 Task: Open Card Card0000000021 in Board Board0000000006 in Workspace WS0000000002 in Trello. Add Member vinny.office2@gmail.com to Card Card0000000021 in Board Board0000000006 in Workspace WS0000000002 in Trello. Add Purple Label titled Label0000000021 to Card Card0000000021 in Board Board0000000006 in Workspace WS0000000002 in Trello. Add Checklist CL0000000021 to Card Card0000000021 in Board Board0000000006 in Workspace WS0000000002 in Trello. Add Dates with Start Date as Aug 01 2023 and Due Date as Aug 31 2023 to Card Card0000000021 in Board Board0000000006 in Workspace WS0000000002 in Trello
Action: Mouse moved to (395, 294)
Screenshot: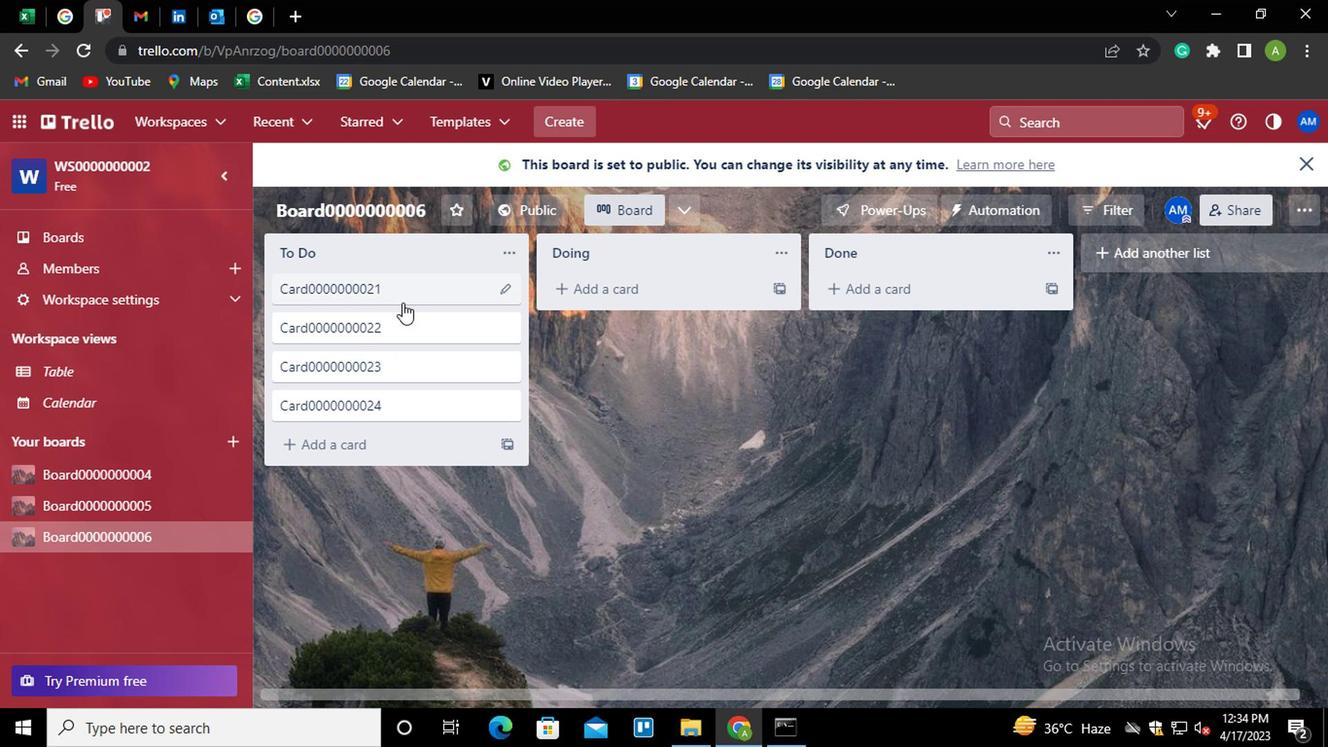 
Action: Mouse pressed left at (395, 294)
Screenshot: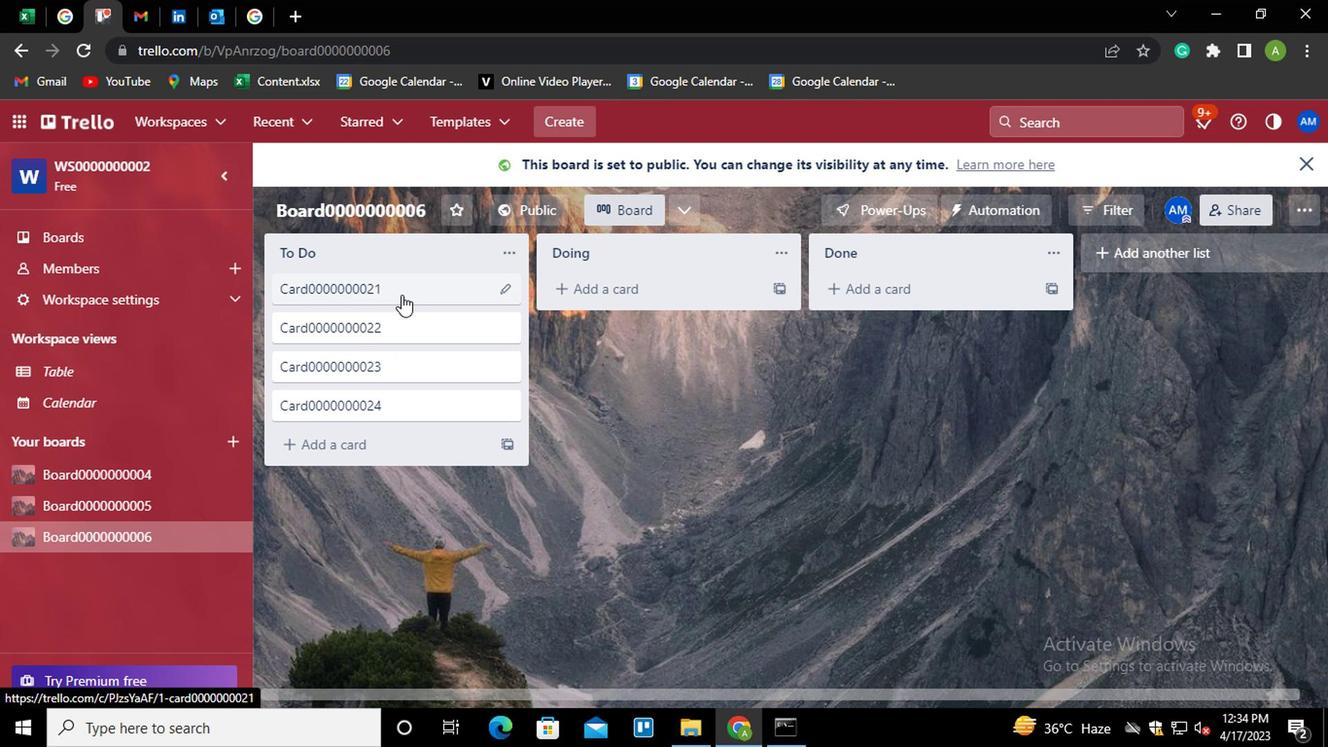 
Action: Mouse moved to (870, 276)
Screenshot: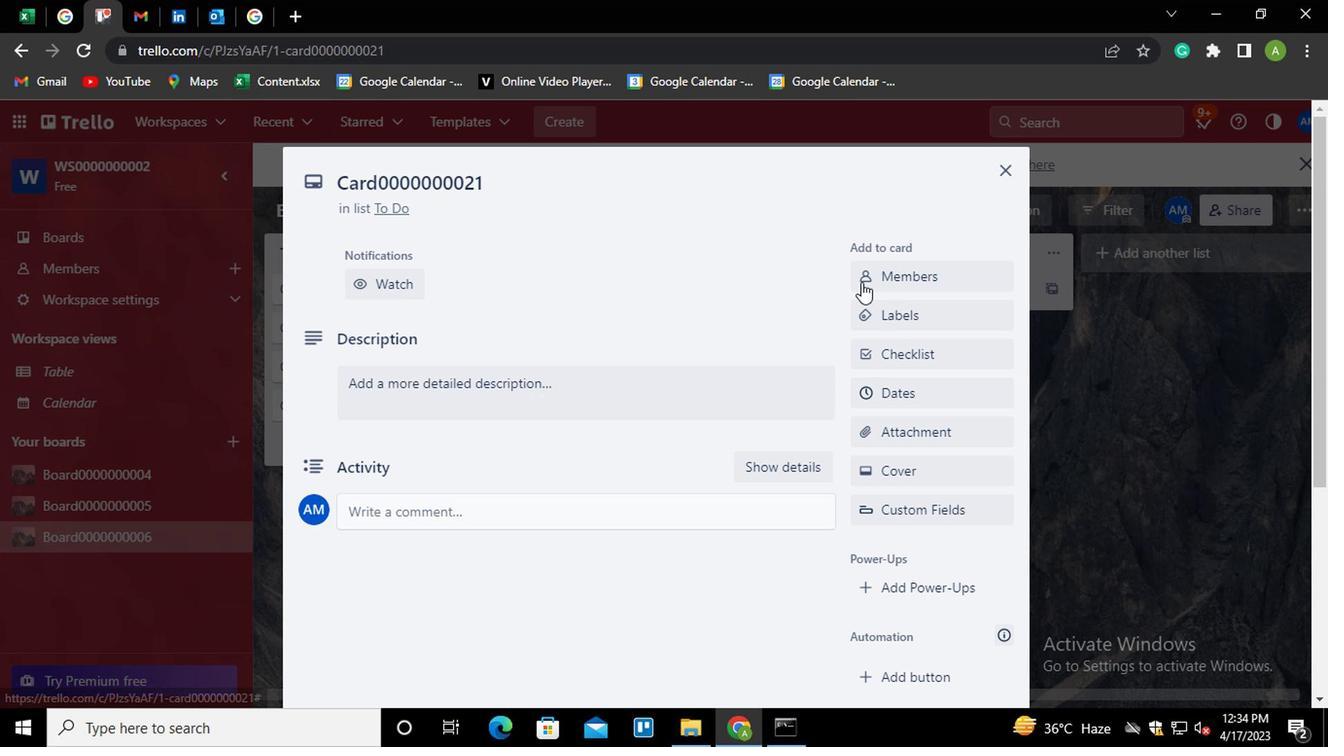 
Action: Mouse pressed left at (870, 276)
Screenshot: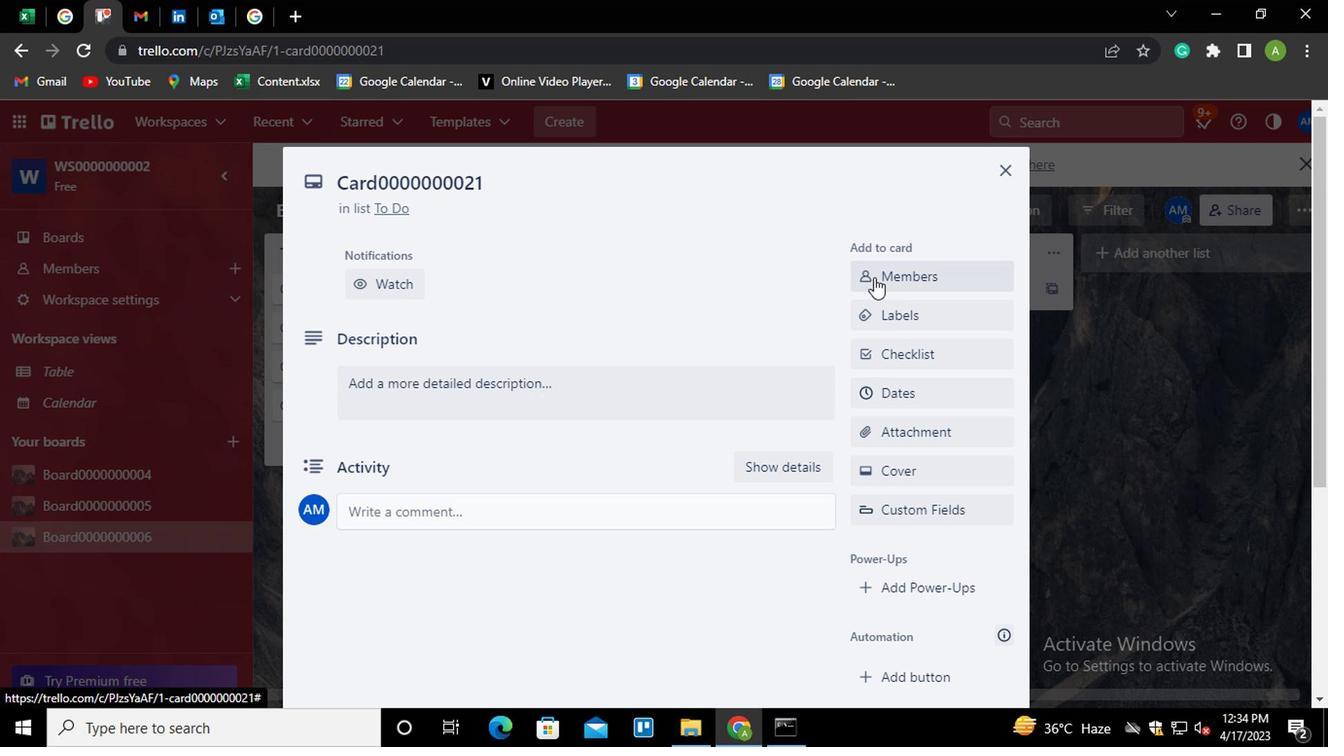 
Action: Mouse moved to (861, 290)
Screenshot: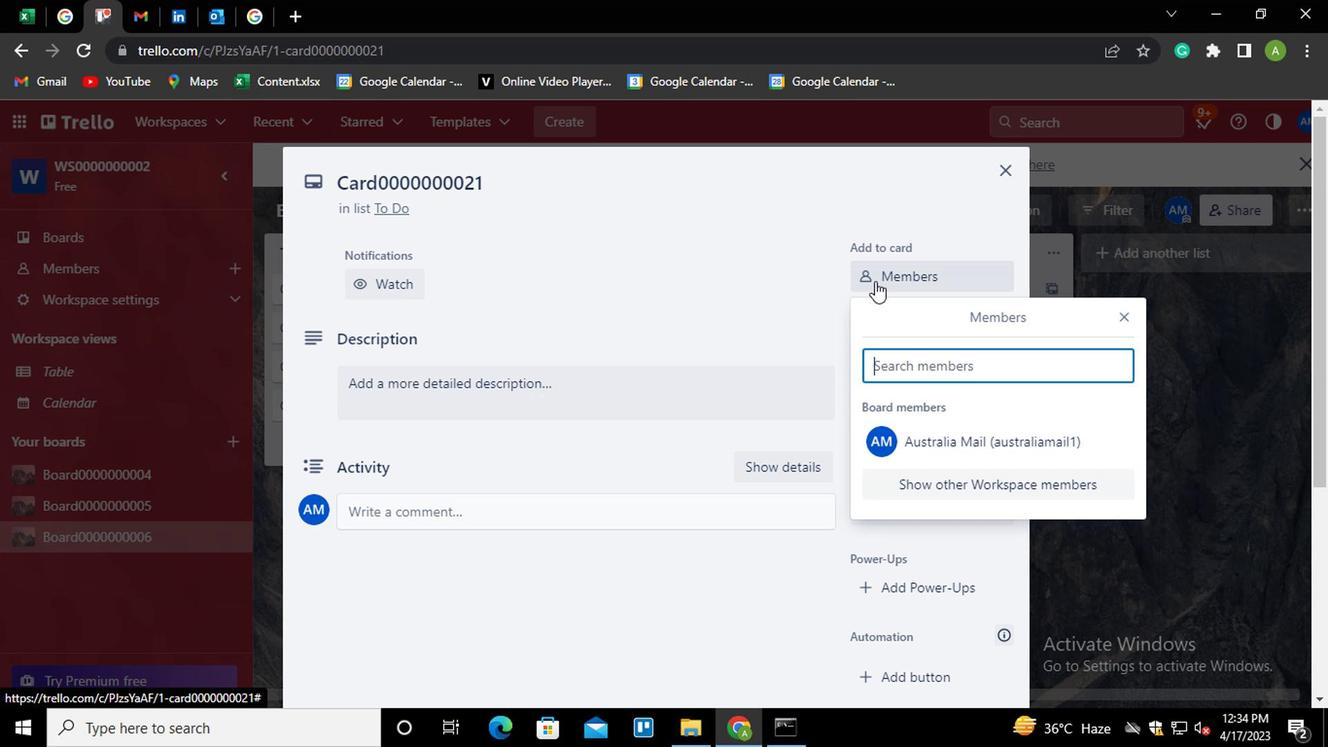 
Action: Key pressed vinny.office2<Key.shift>@GMAIL.COM
Screenshot: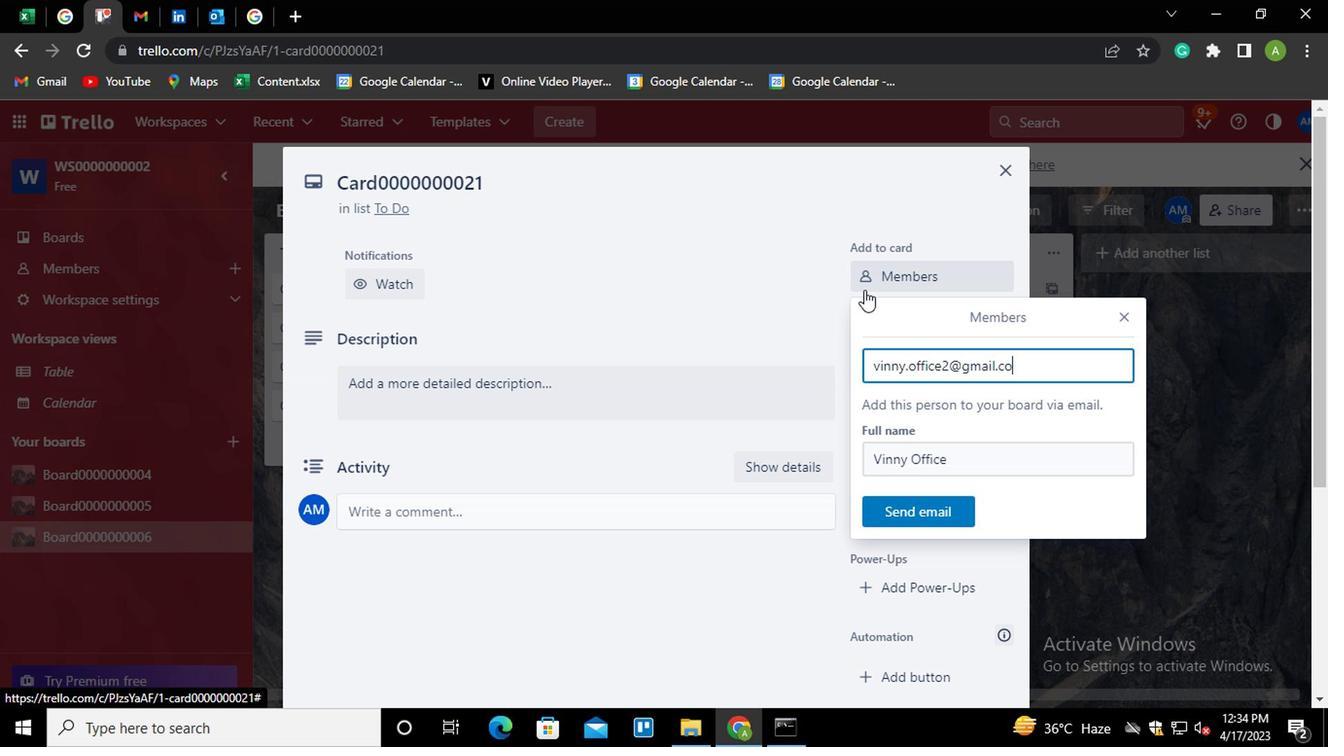 
Action: Mouse moved to (921, 508)
Screenshot: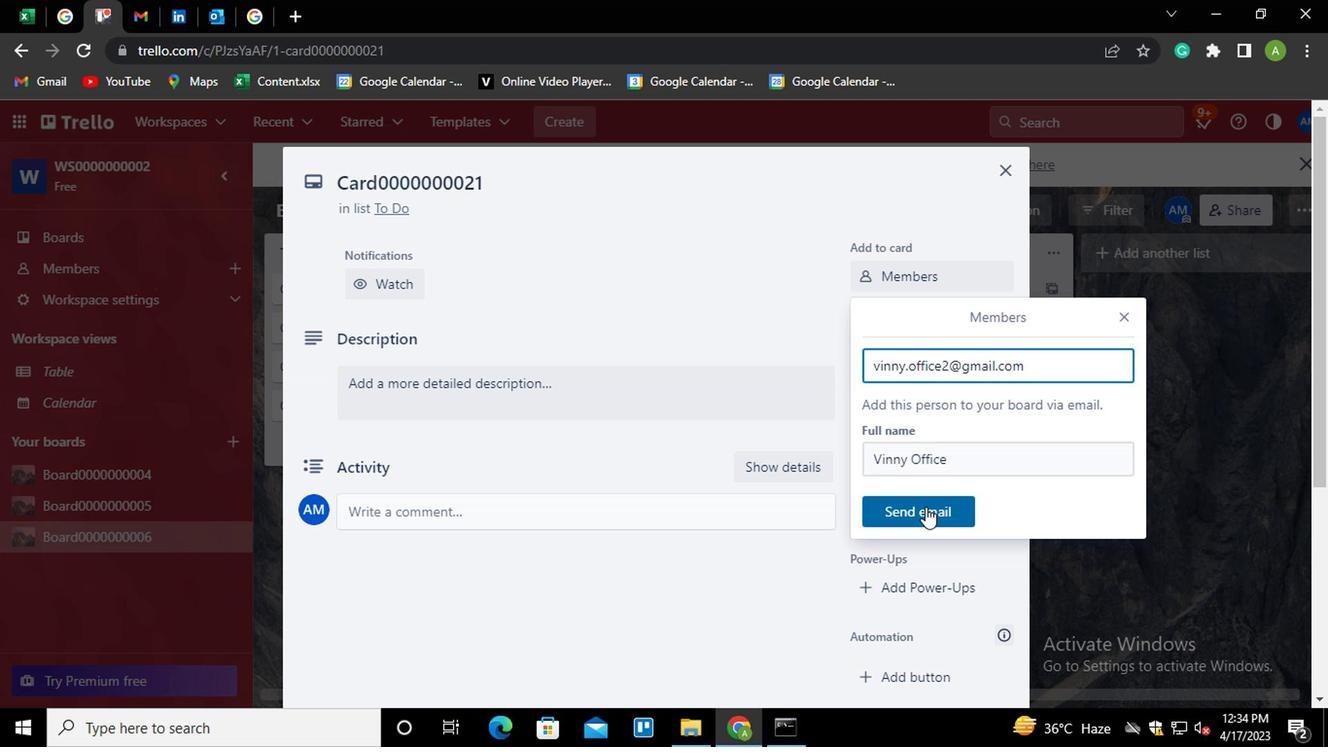 
Action: Mouse pressed left at (921, 508)
Screenshot: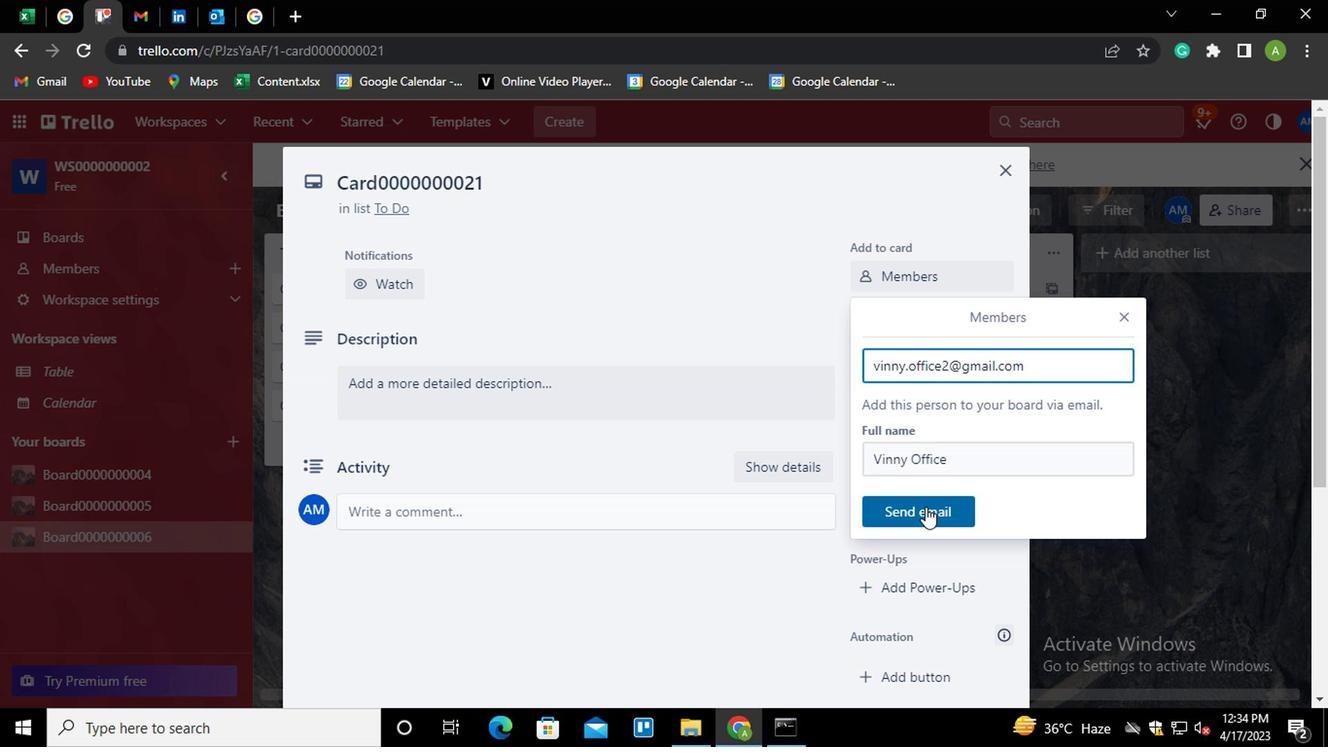 
Action: Mouse moved to (883, 325)
Screenshot: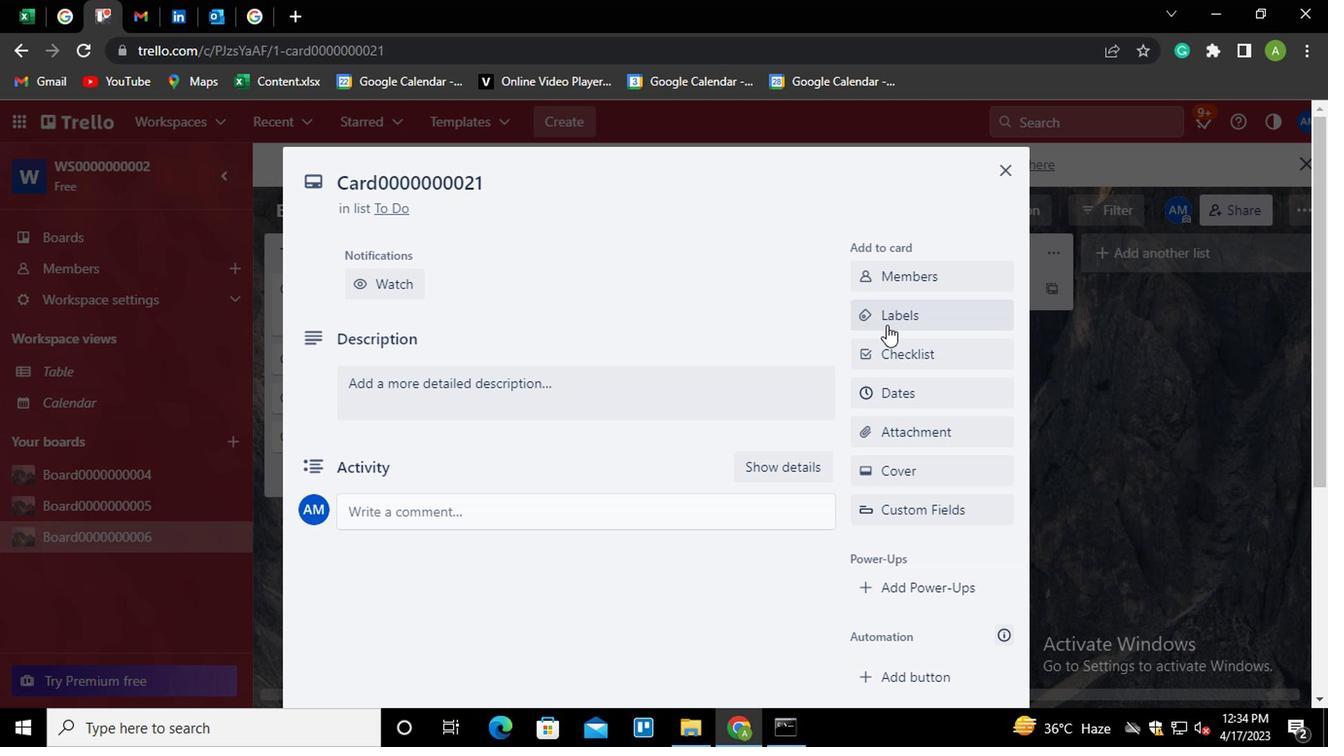 
Action: Mouse pressed left at (883, 325)
Screenshot: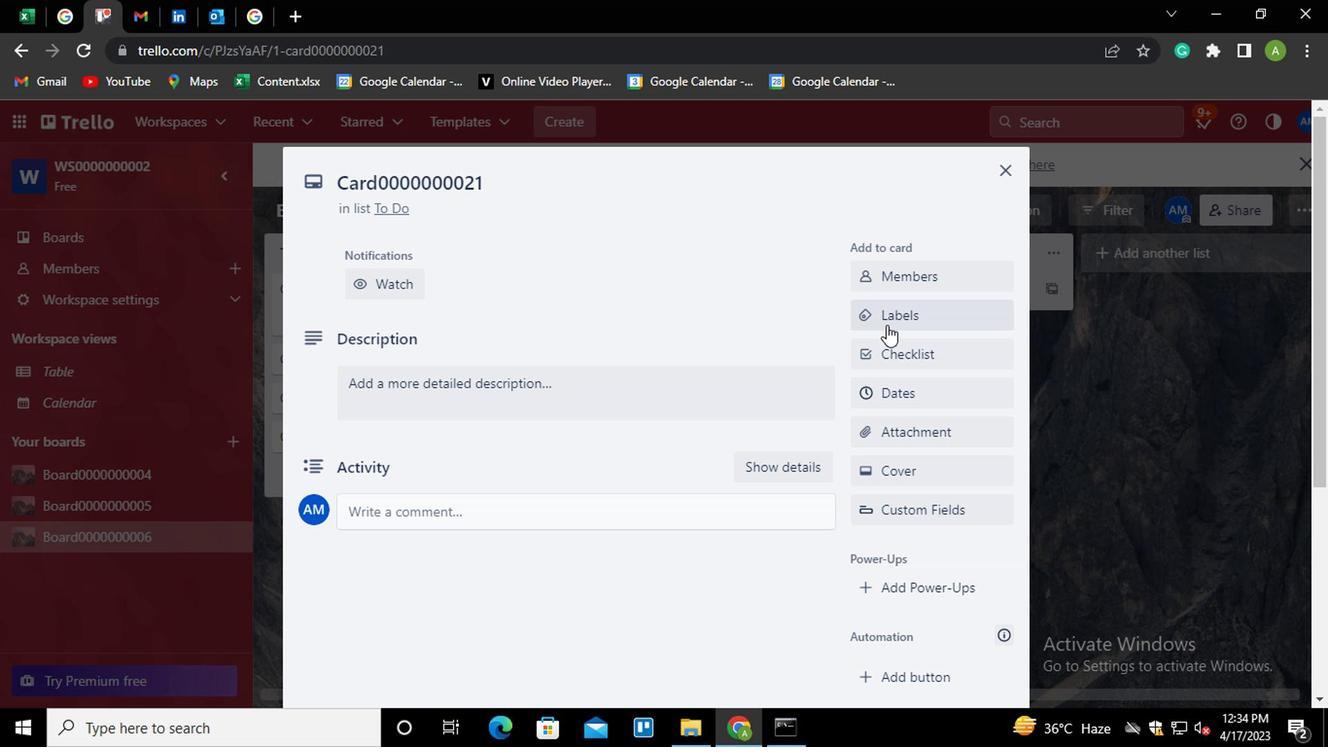 
Action: Mouse moved to (874, 424)
Screenshot: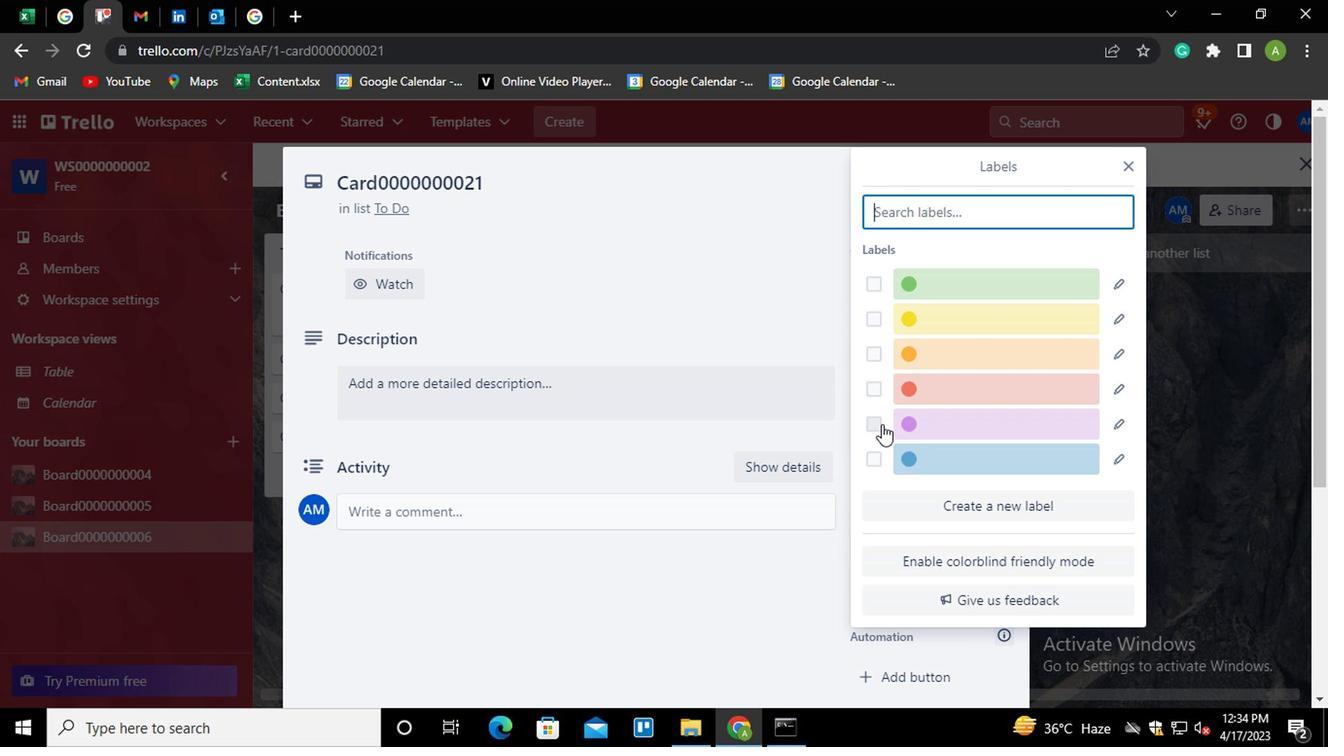 
Action: Mouse pressed left at (874, 424)
Screenshot: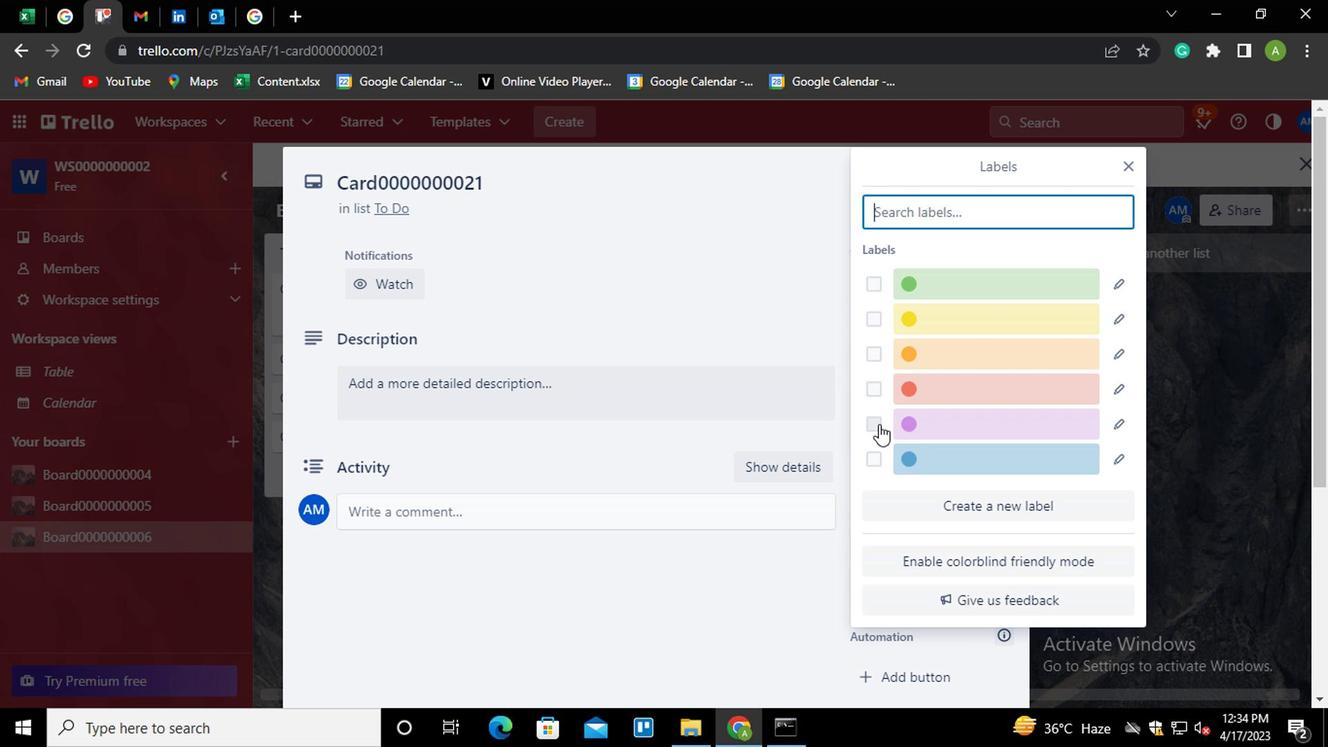 
Action: Mouse moved to (1109, 424)
Screenshot: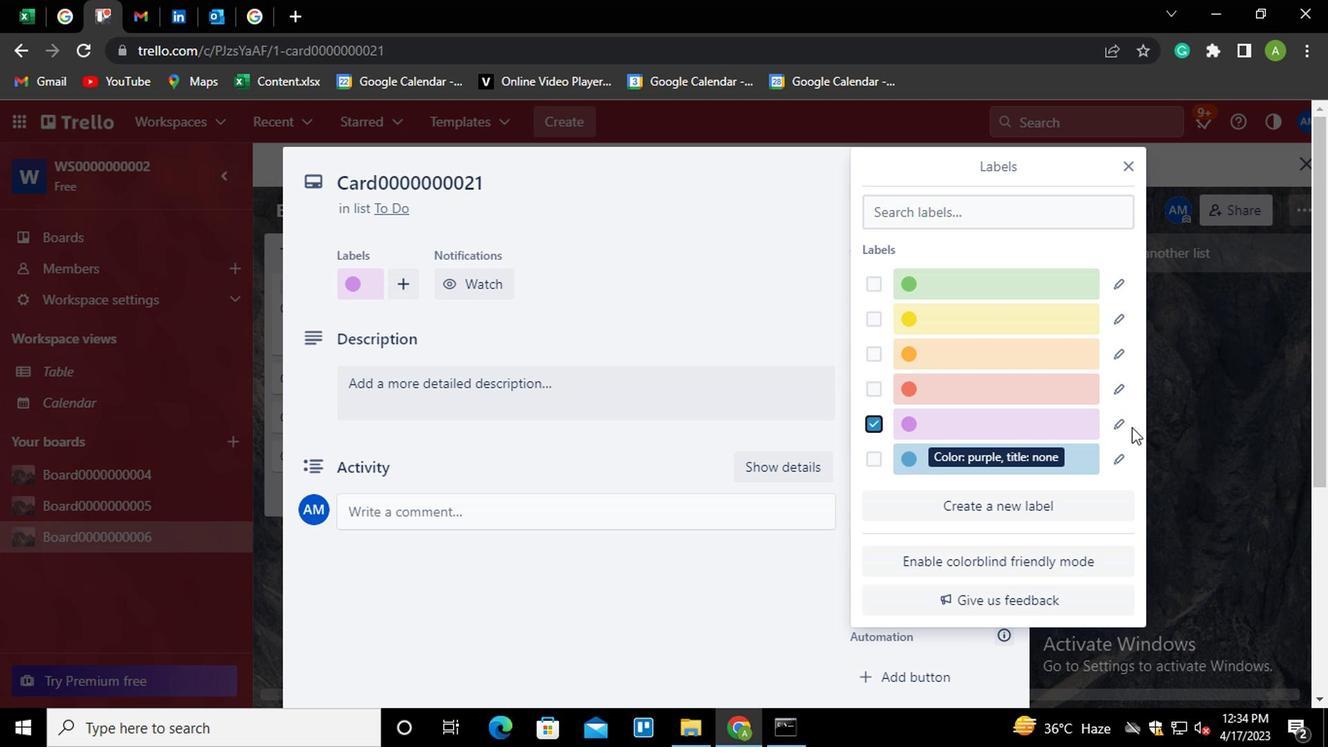 
Action: Mouse pressed left at (1109, 424)
Screenshot: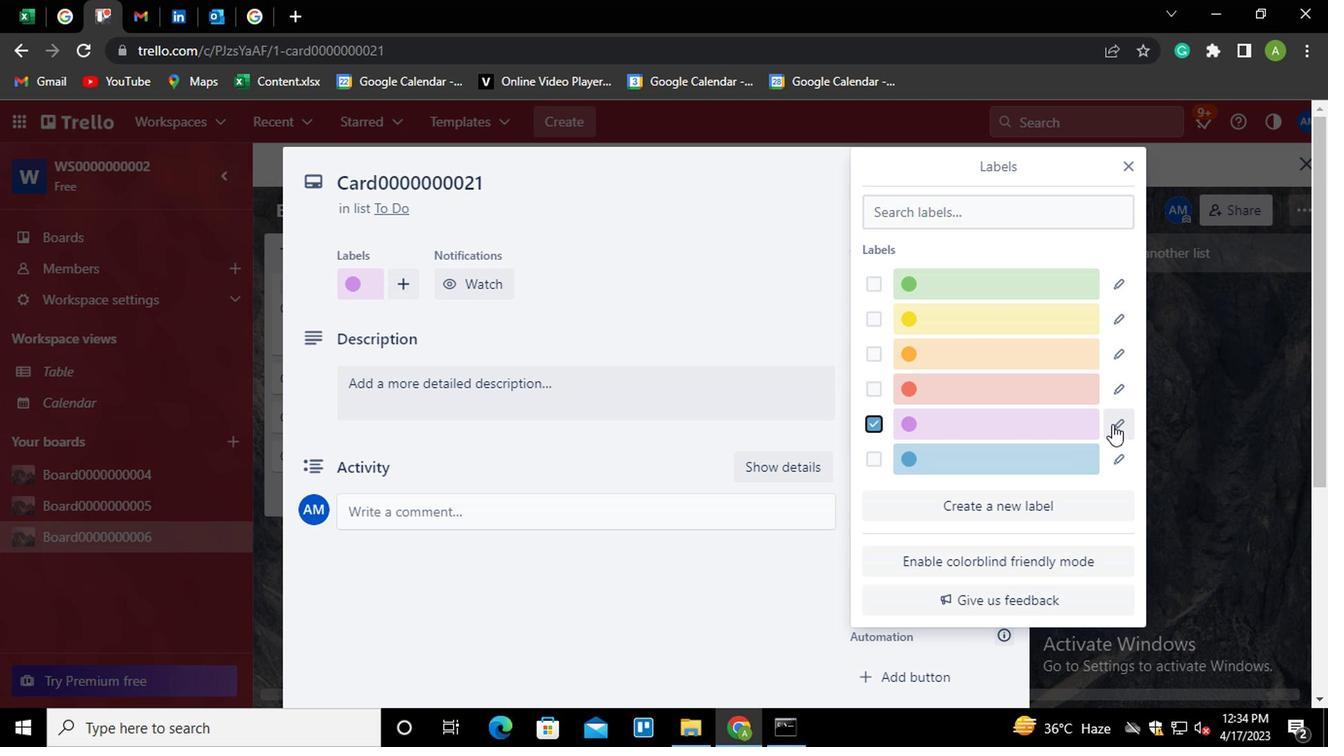 
Action: Mouse moved to (1108, 424)
Screenshot: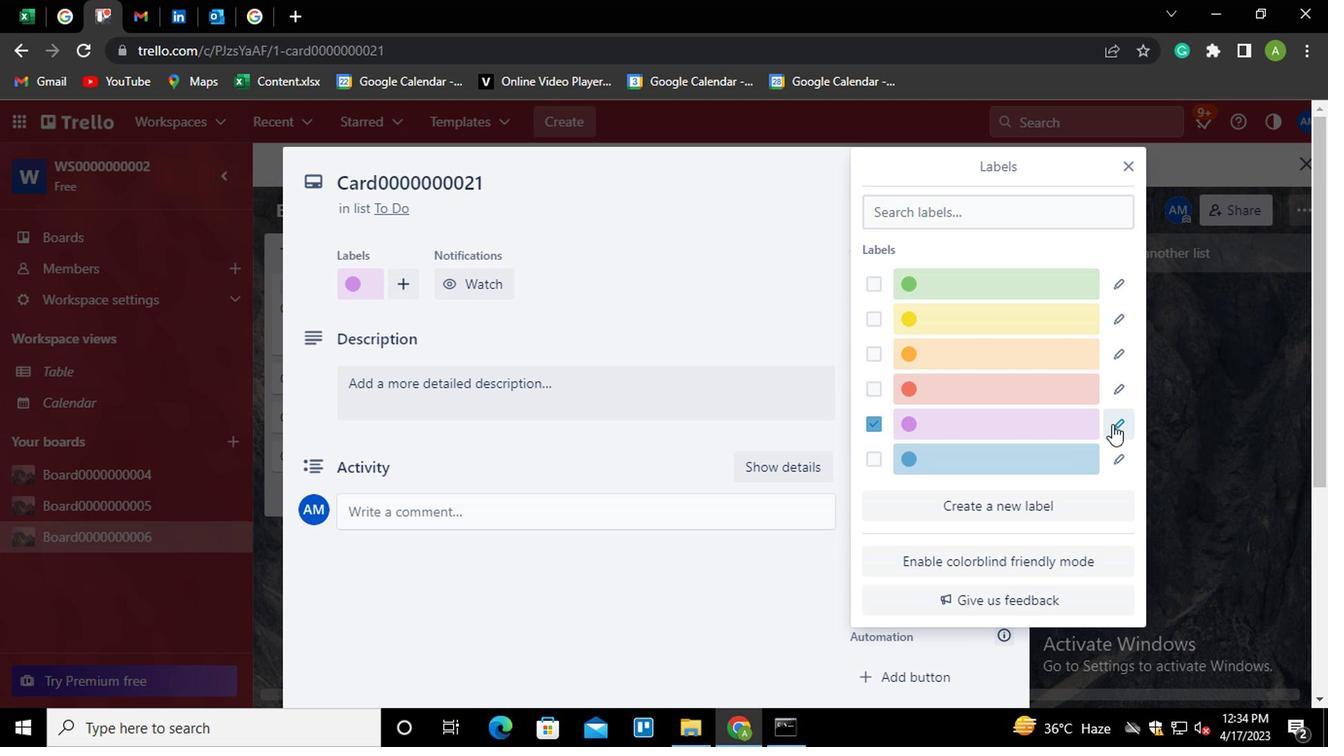 
Action: Key pressed <Key.shift><Key.shift><Key.shift><Key.shift><Key.shift><Key.shift>LABEL0000000021
Screenshot: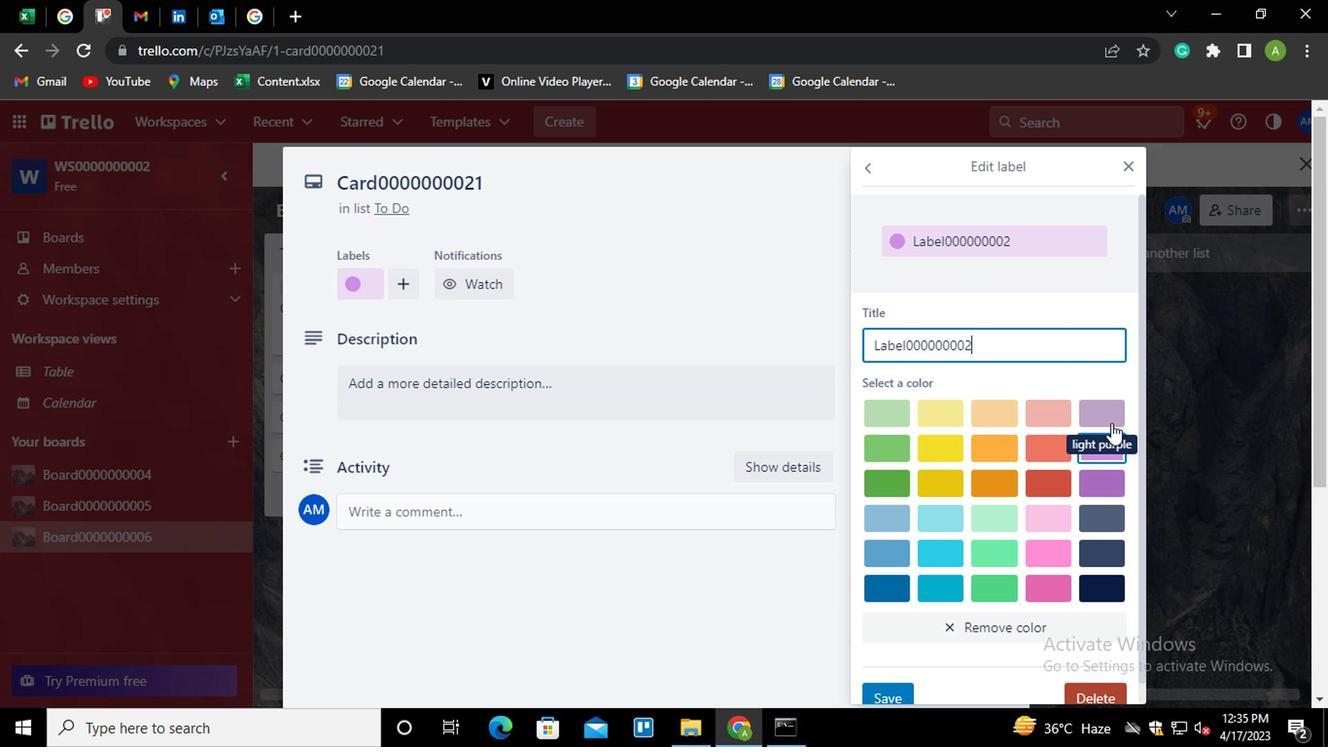 
Action: Mouse moved to (892, 688)
Screenshot: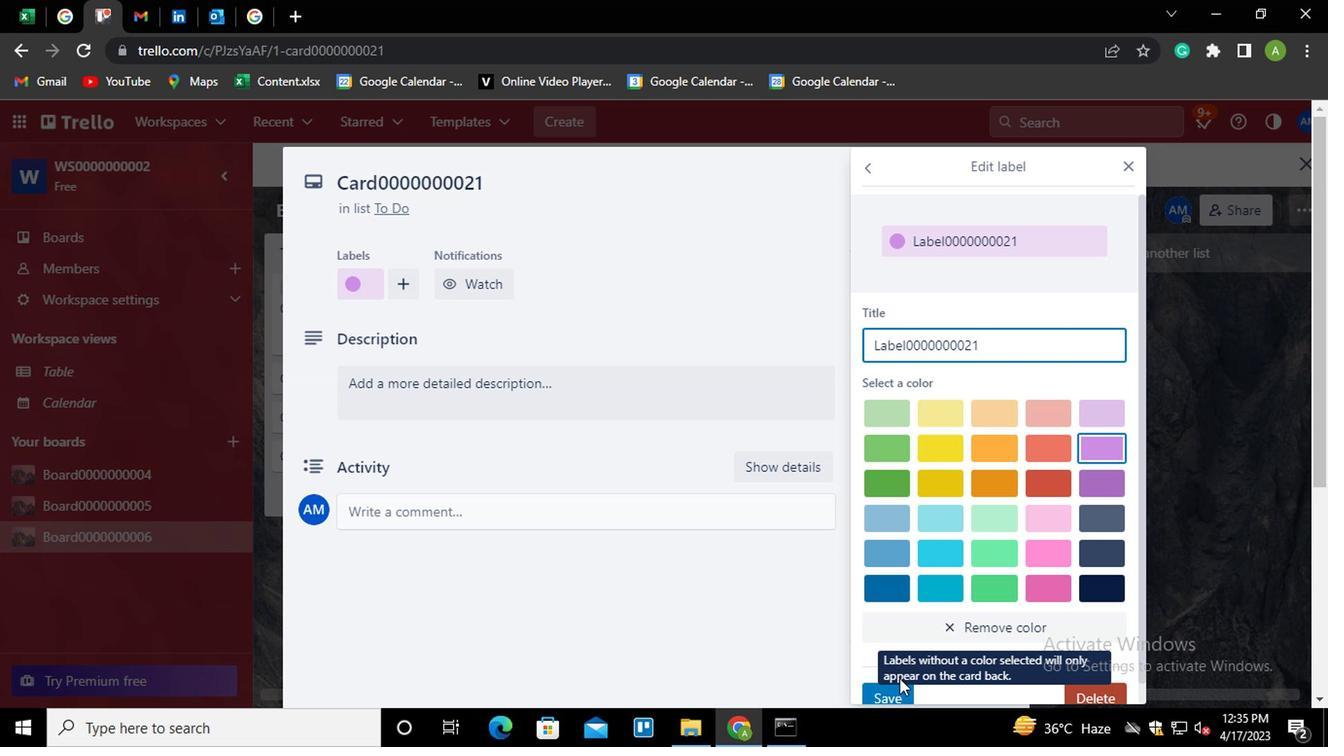 
Action: Mouse pressed left at (892, 688)
Screenshot: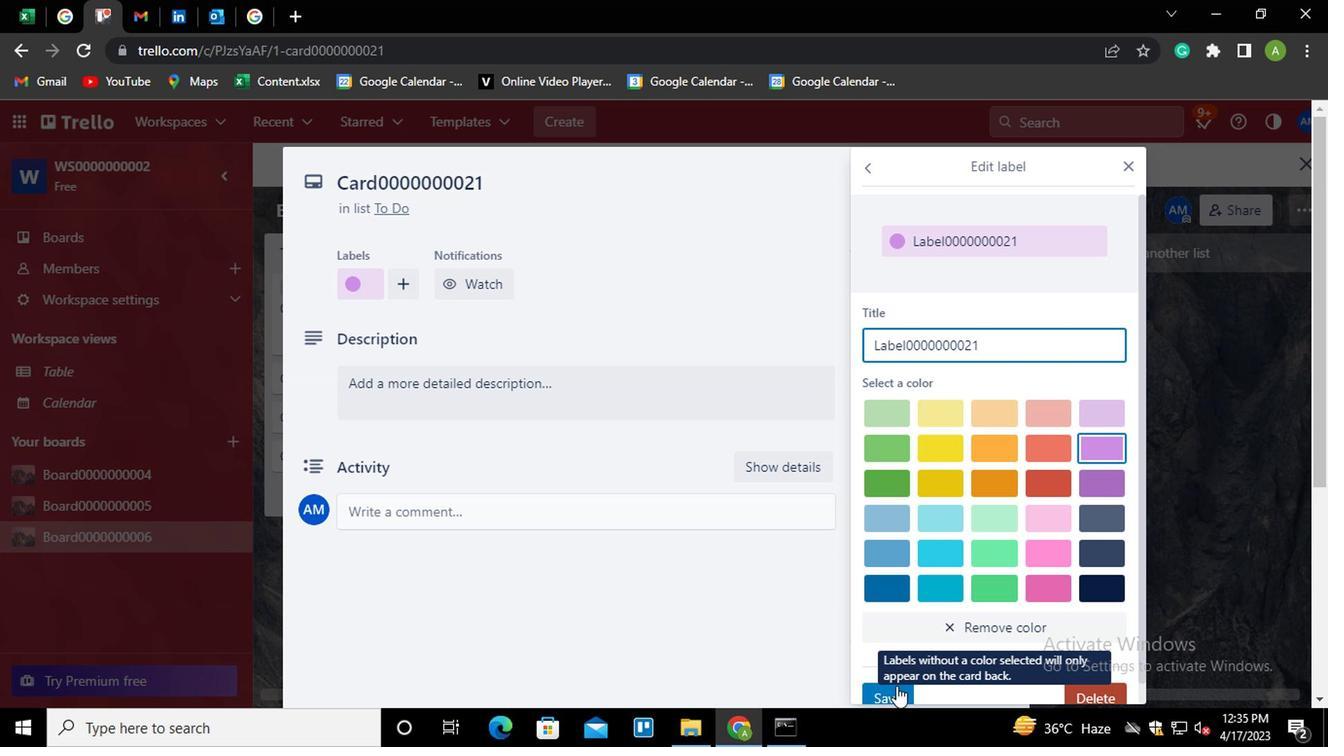 
Action: Mouse moved to (768, 279)
Screenshot: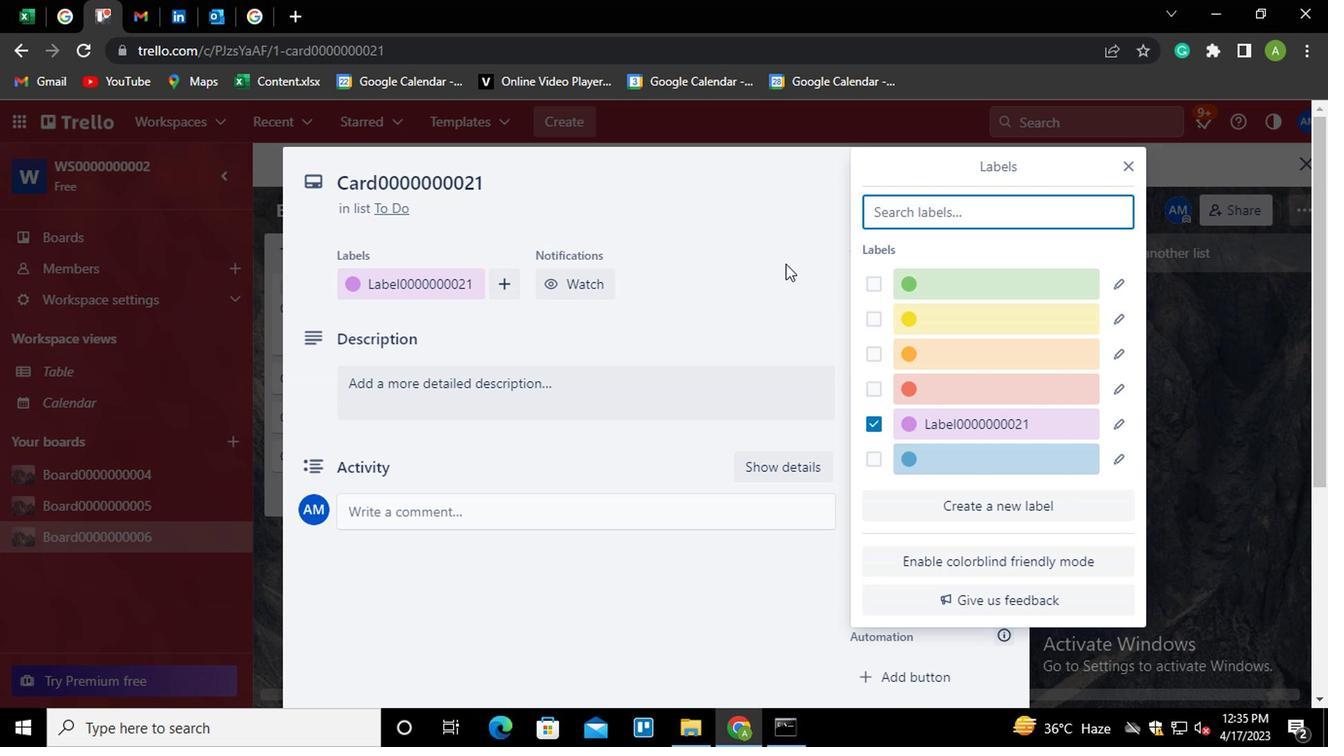 
Action: Mouse pressed left at (768, 279)
Screenshot: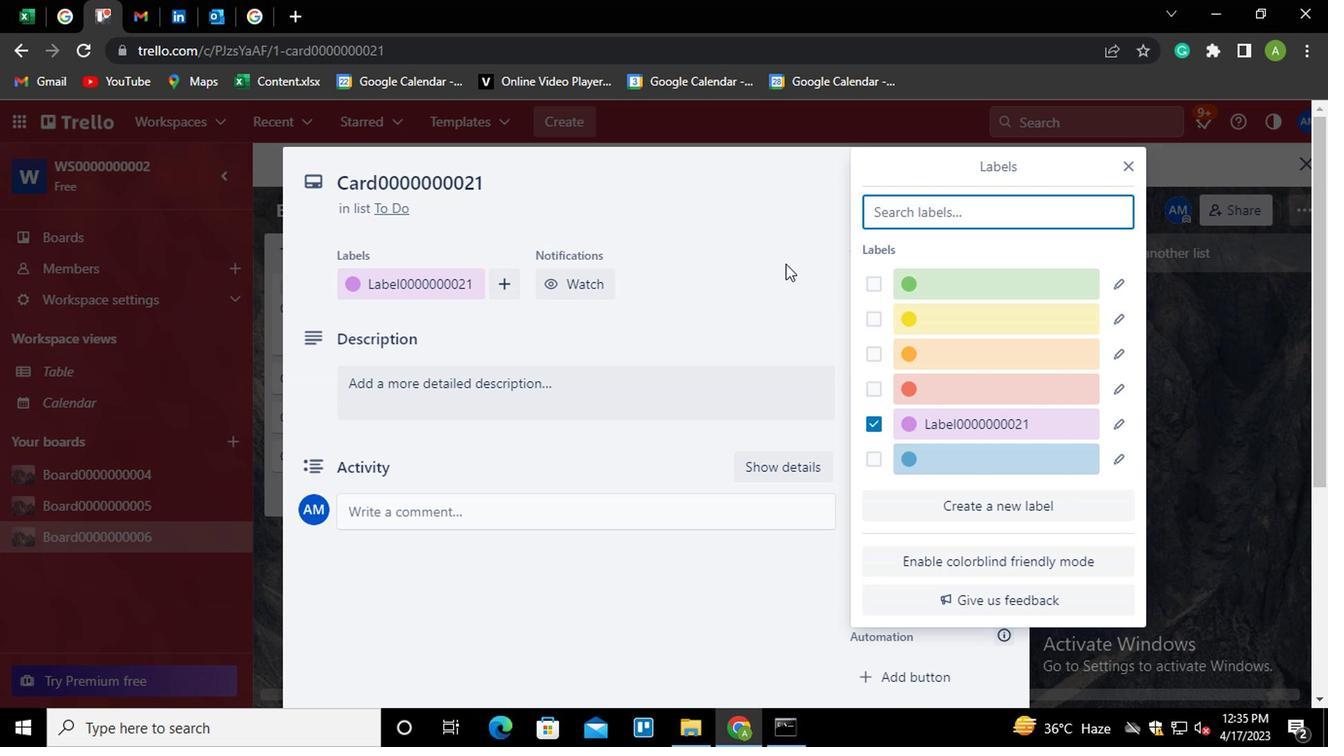 
Action: Mouse moved to (895, 349)
Screenshot: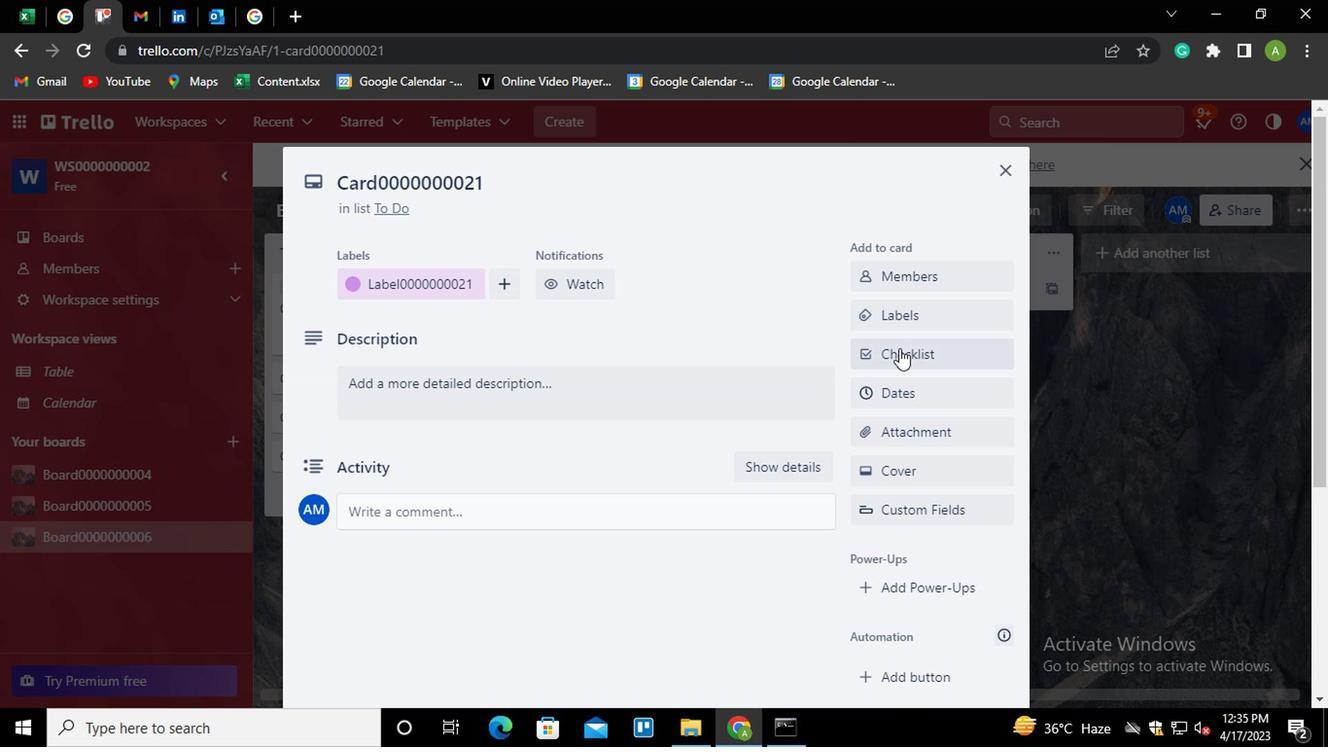 
Action: Mouse pressed left at (895, 349)
Screenshot: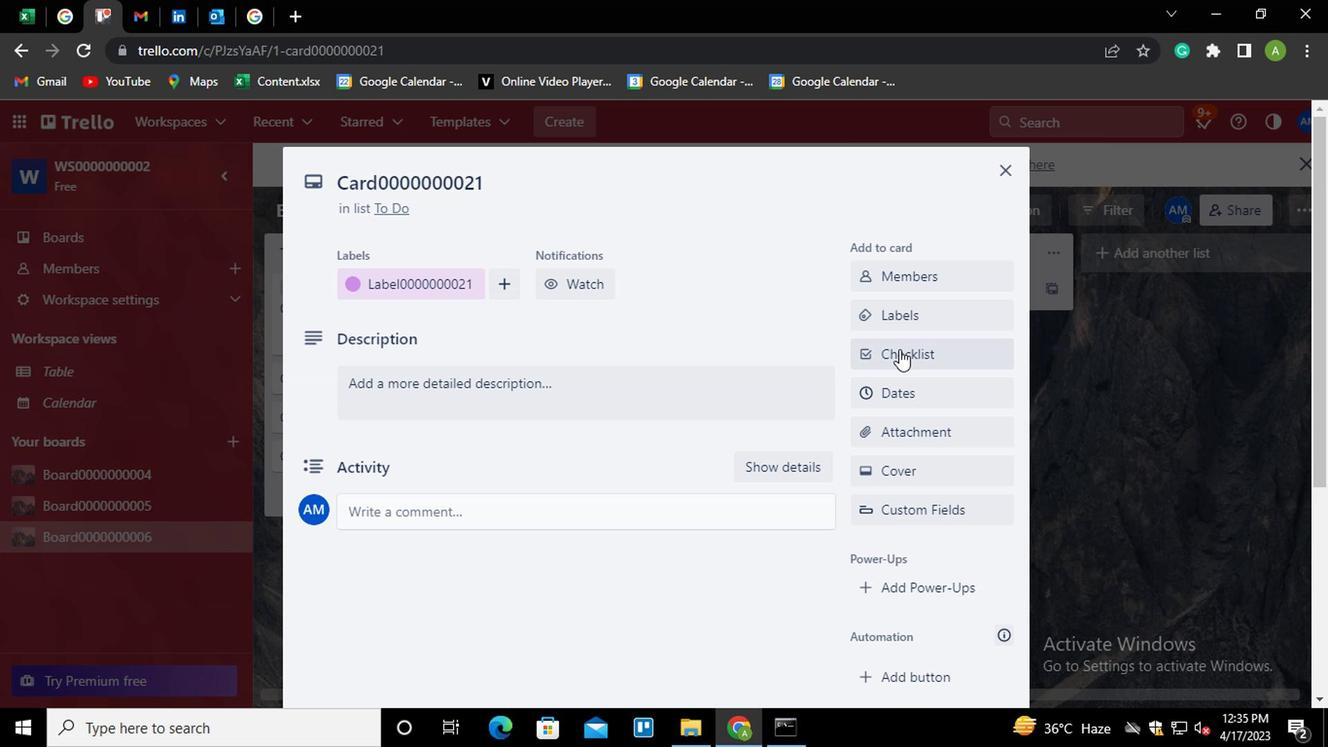 
Action: Mouse moved to (890, 352)
Screenshot: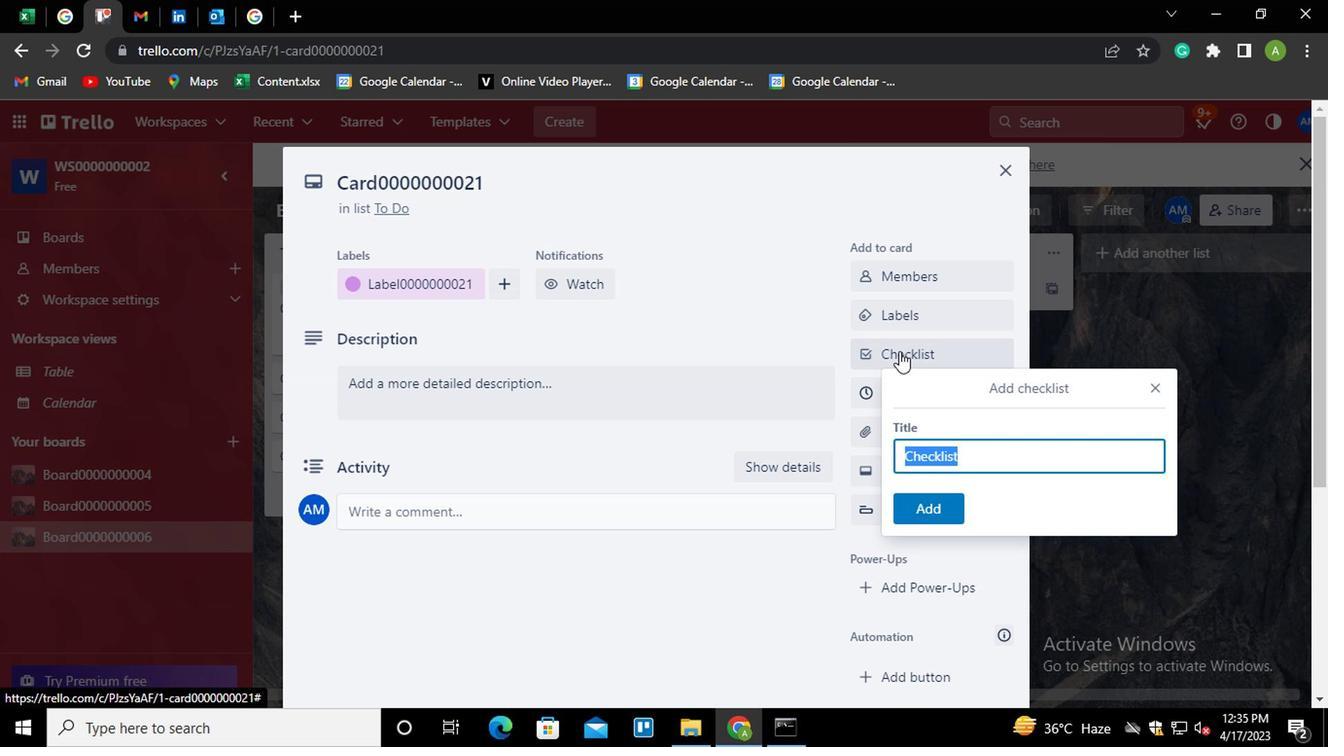 
Action: Key pressed <Key.shift>CL0000000021
Screenshot: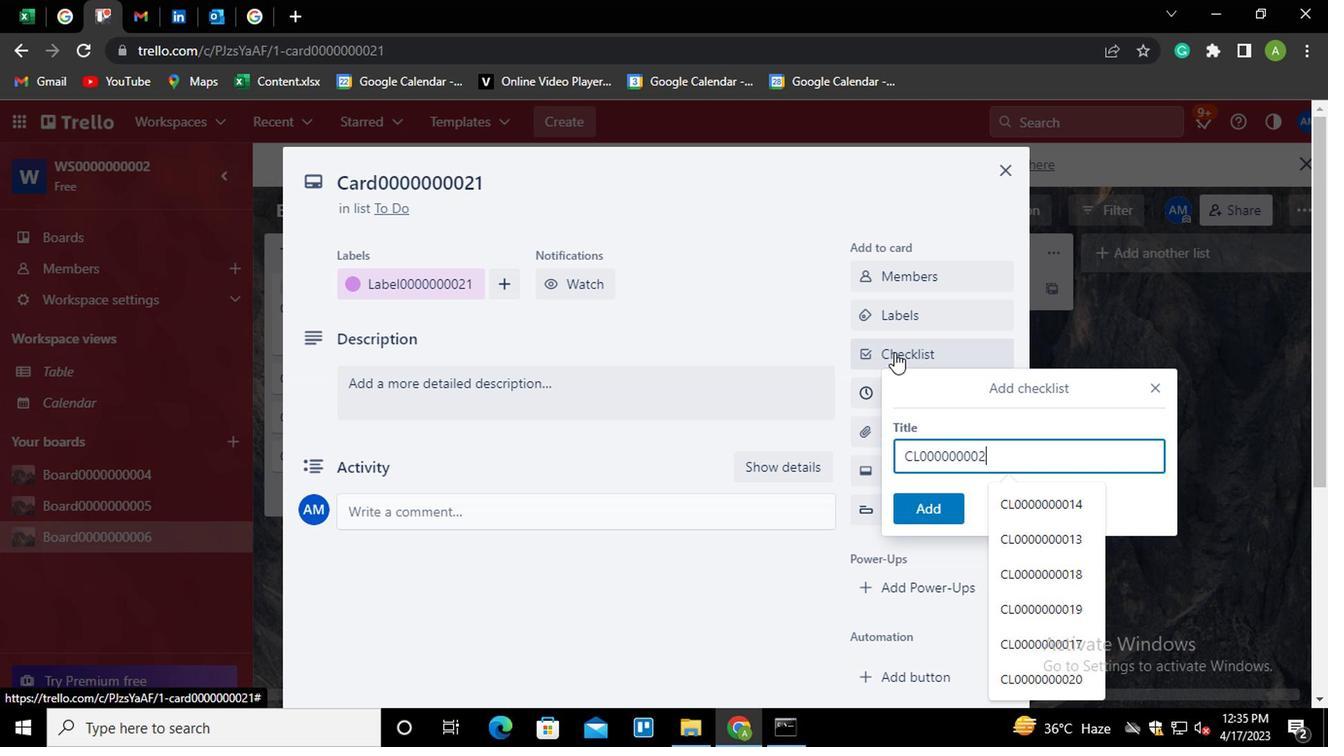
Action: Mouse moved to (924, 507)
Screenshot: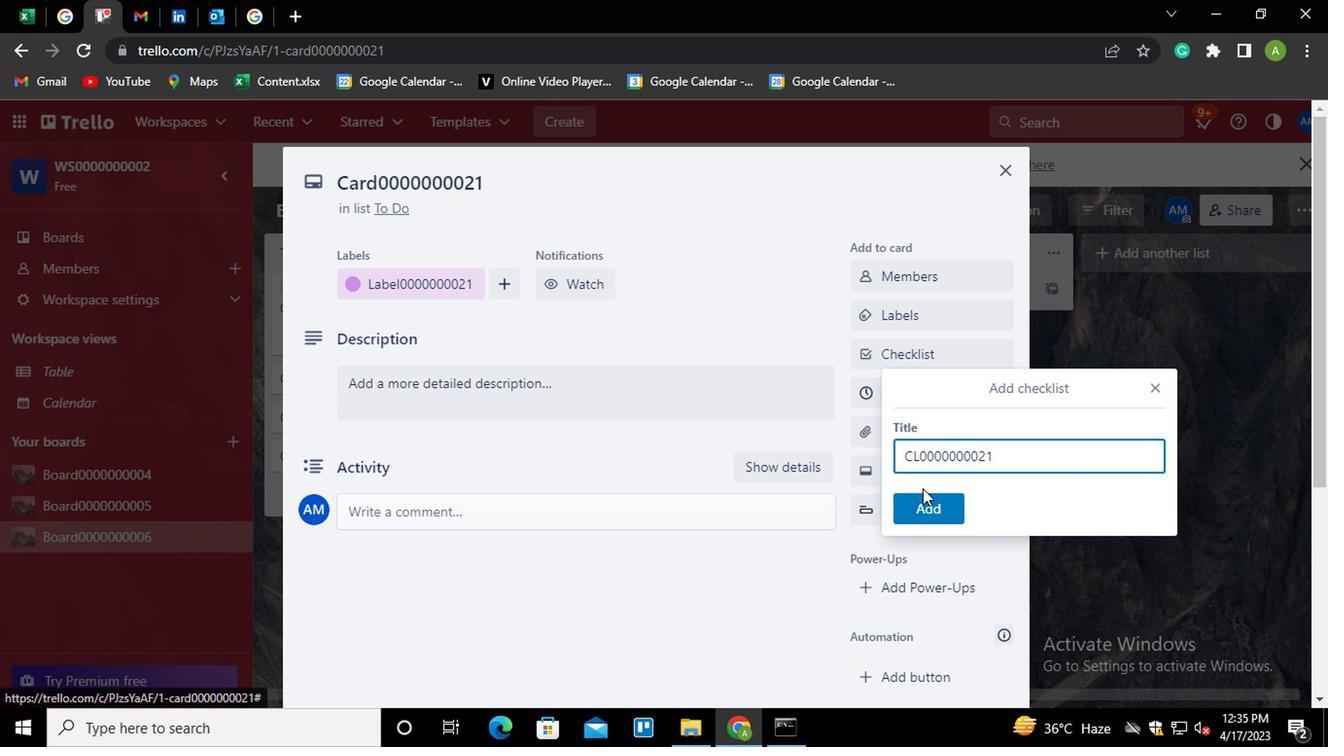 
Action: Mouse pressed left at (924, 507)
Screenshot: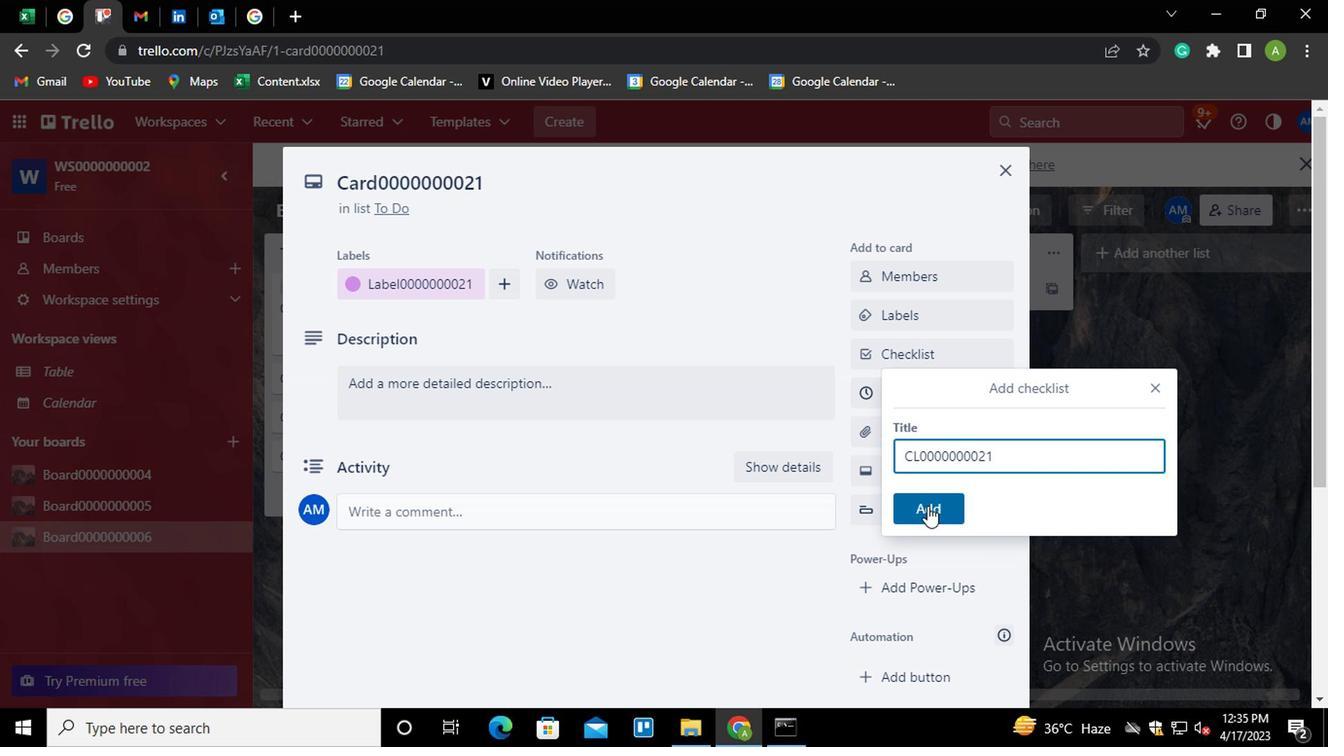 
Action: Mouse moved to (902, 384)
Screenshot: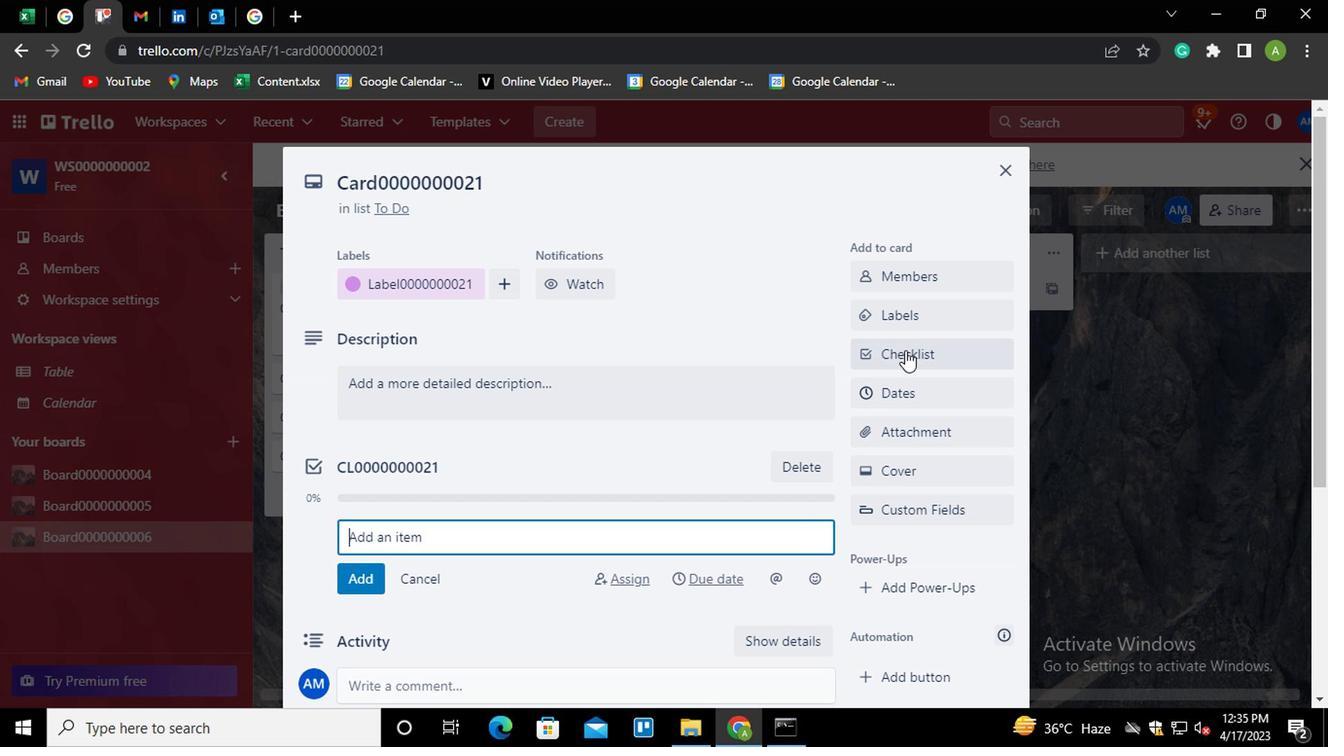 
Action: Mouse pressed left at (902, 384)
Screenshot: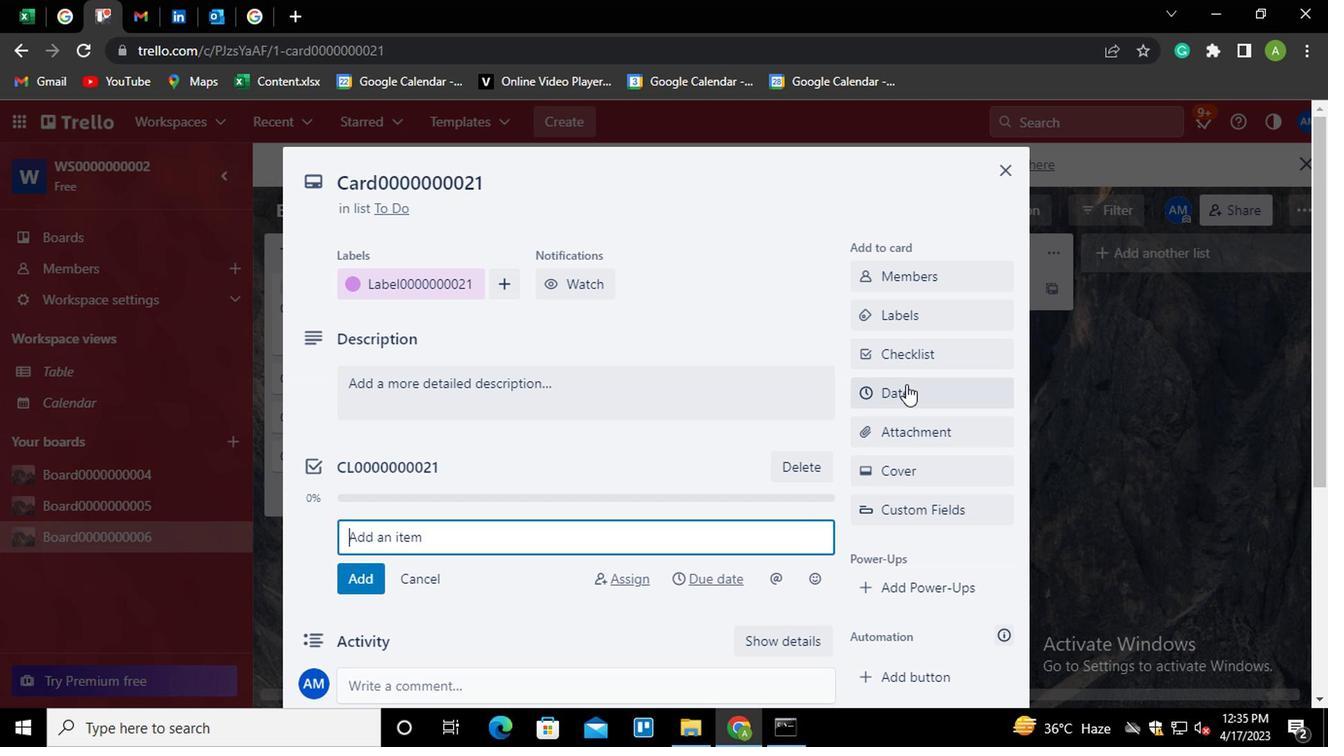 
Action: Mouse moved to (868, 514)
Screenshot: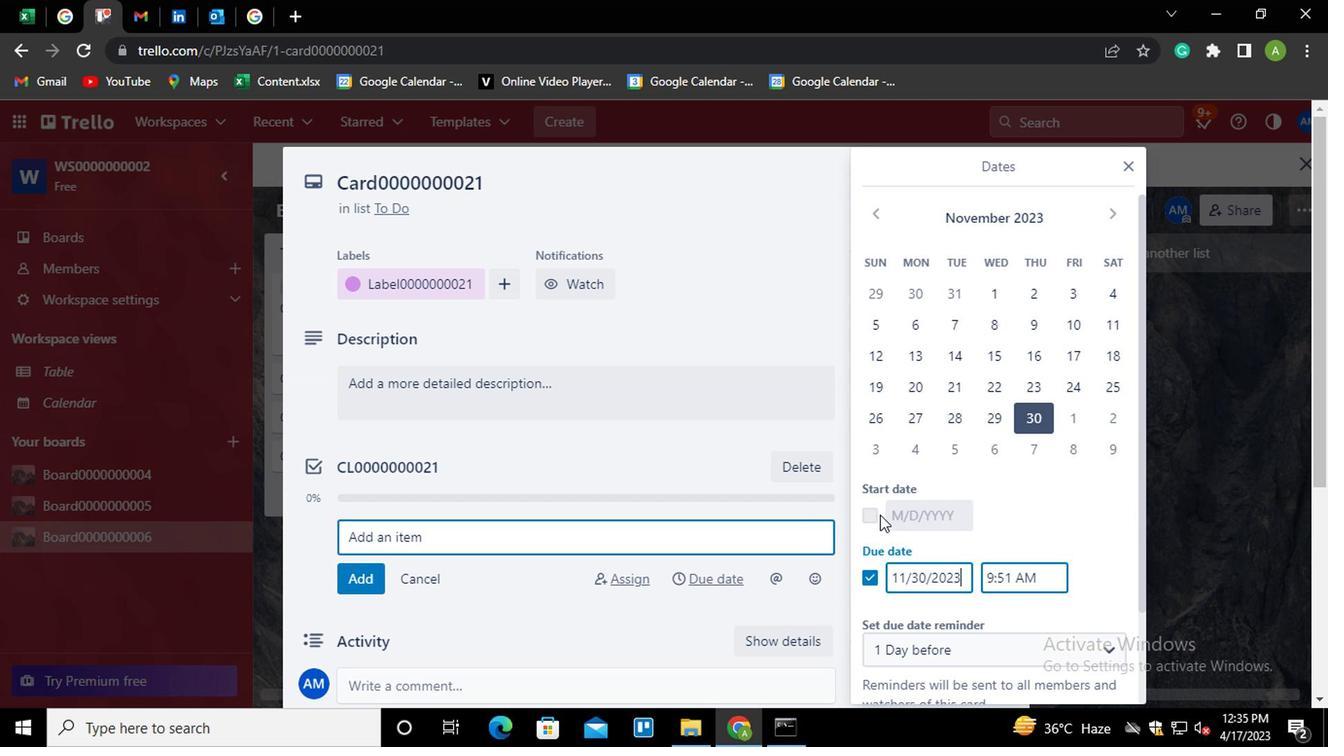 
Action: Mouse pressed left at (868, 514)
Screenshot: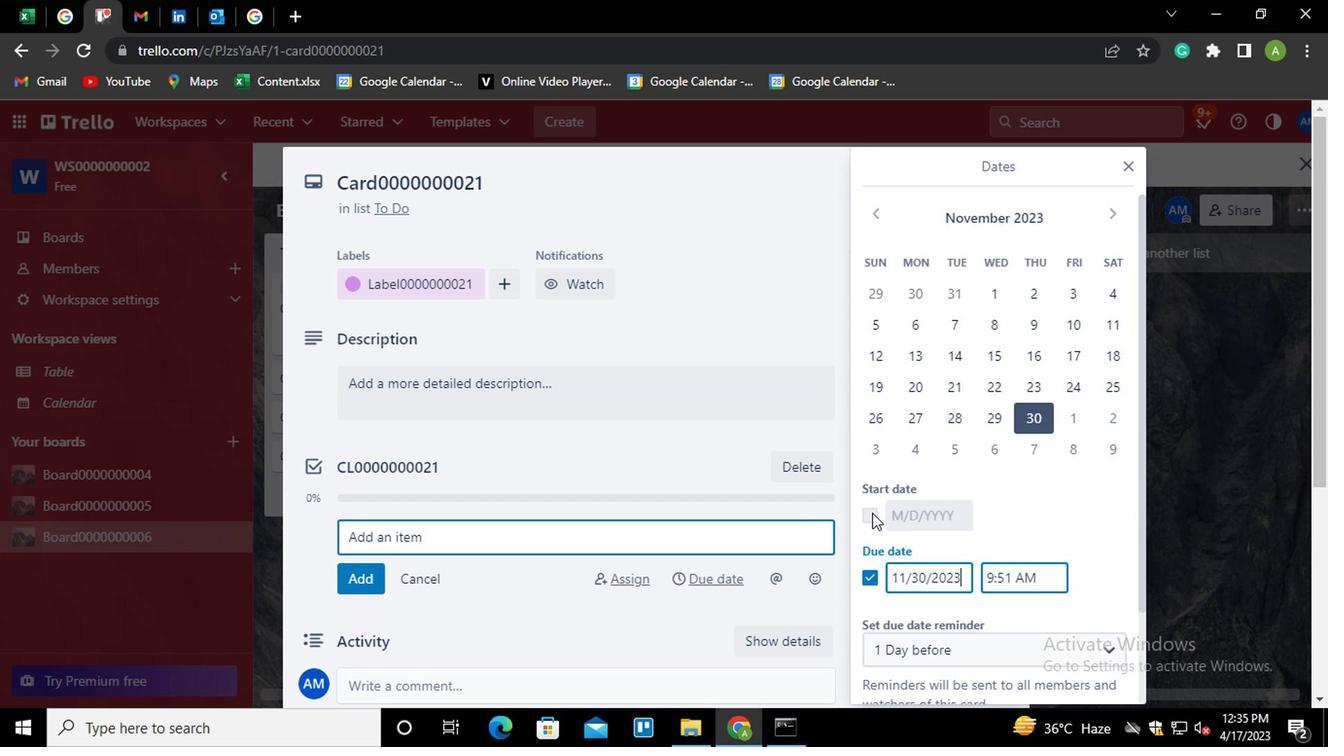 
Action: Mouse moved to (899, 520)
Screenshot: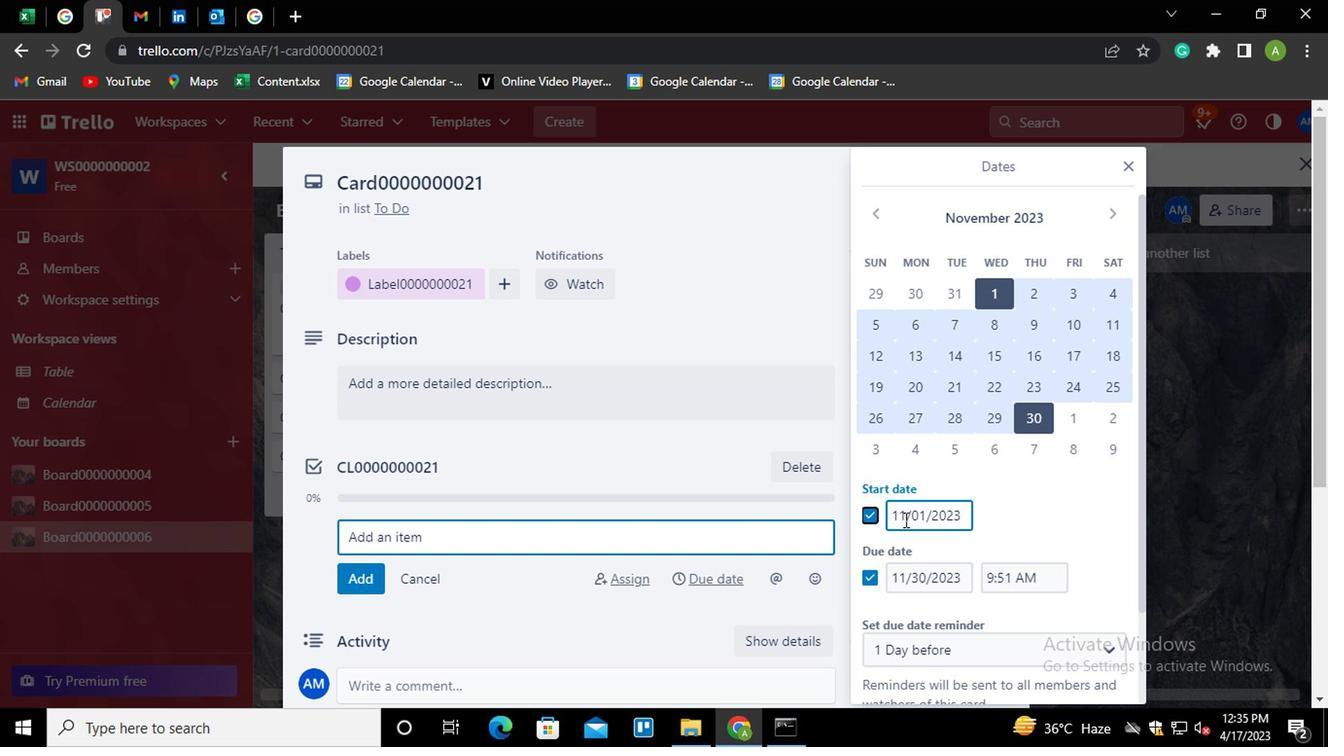 
Action: Mouse pressed left at (899, 520)
Screenshot: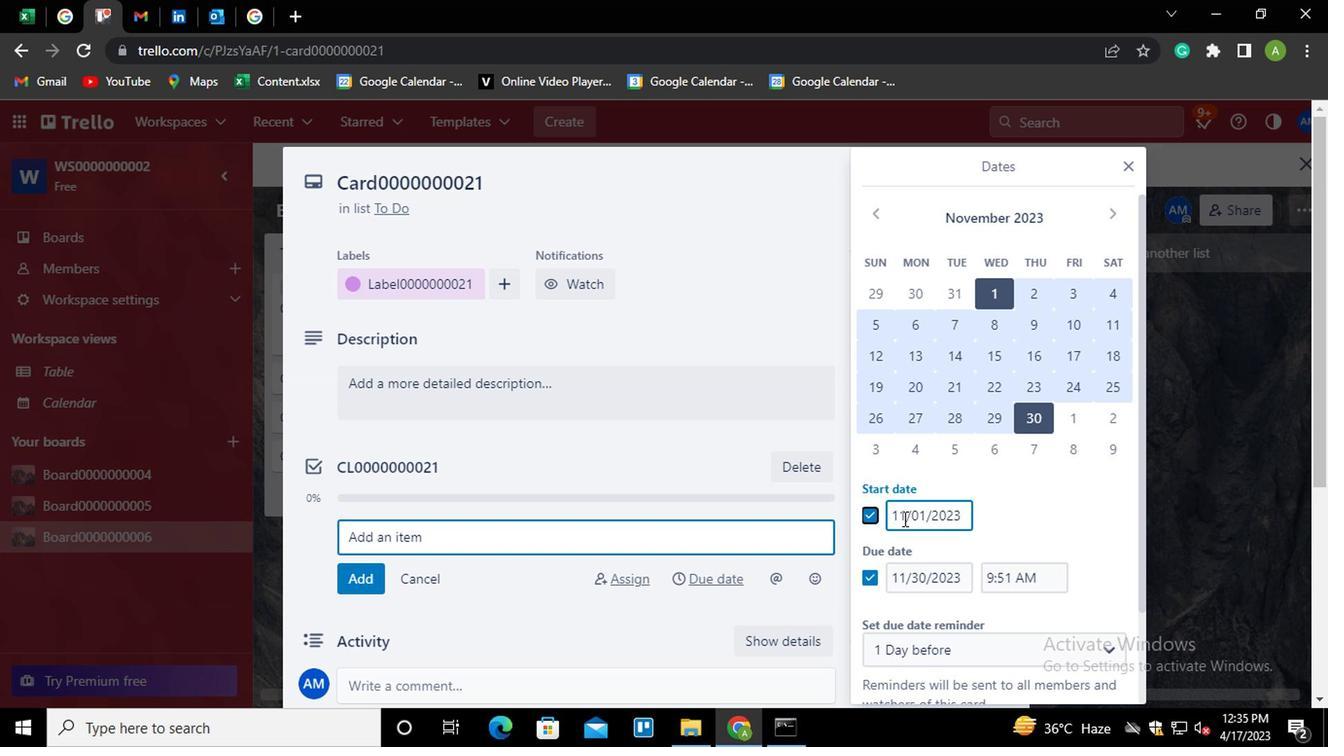 
Action: Mouse moved to (946, 523)
Screenshot: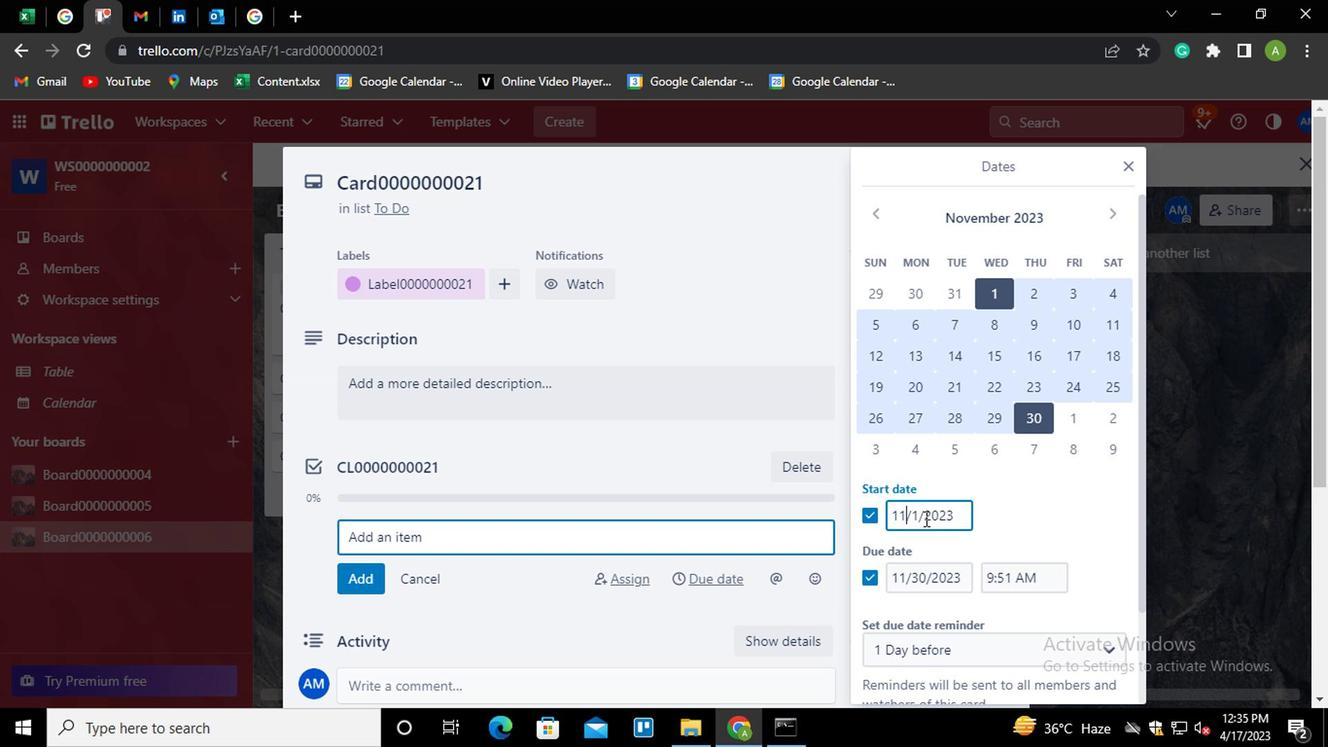 
Action: Key pressed <Key.backspace><Key.backspace>8
Screenshot: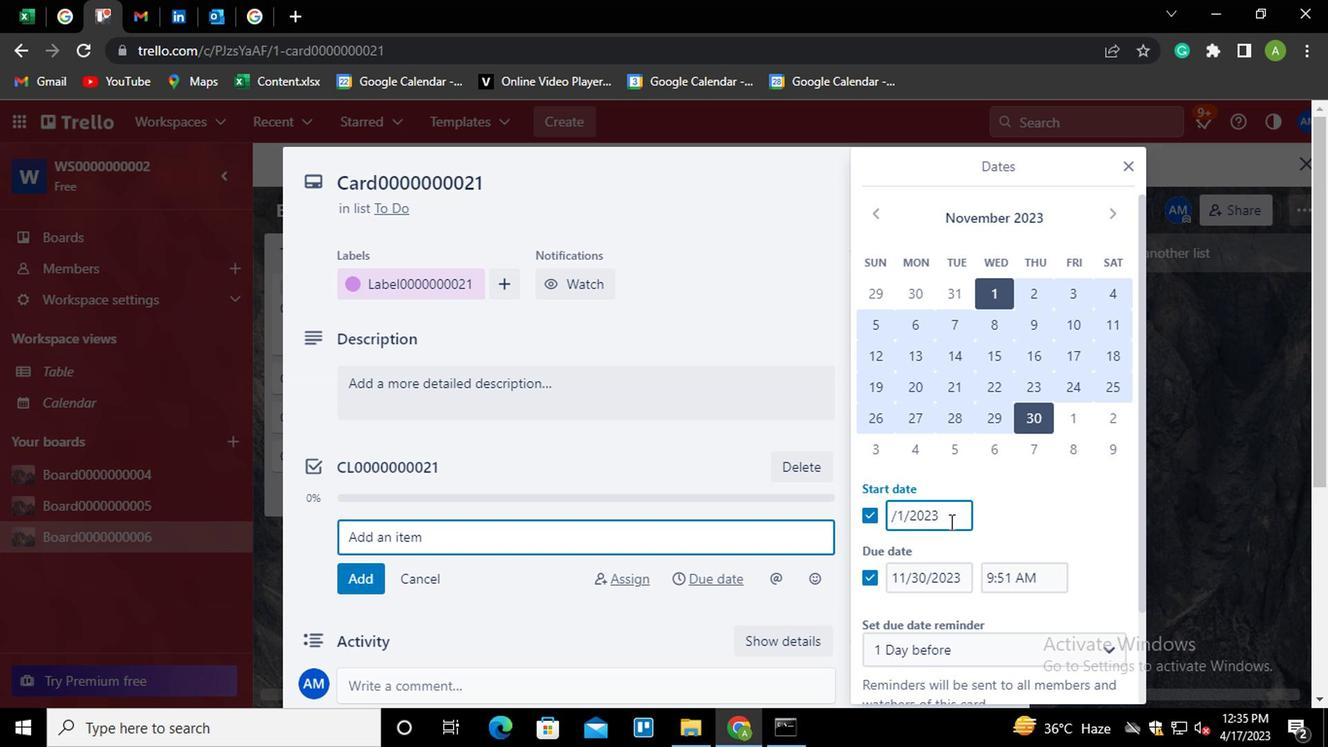 
Action: Mouse moved to (1009, 502)
Screenshot: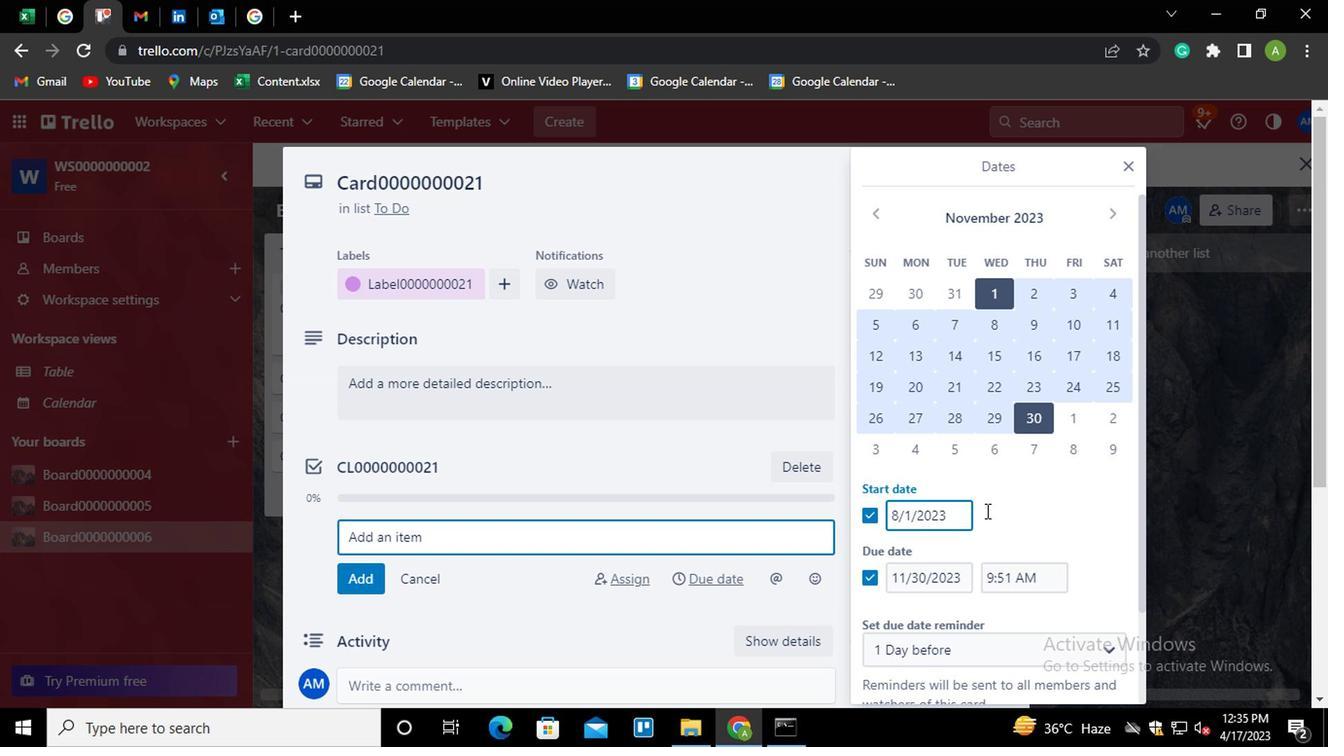 
Action: Mouse pressed left at (1009, 502)
Screenshot: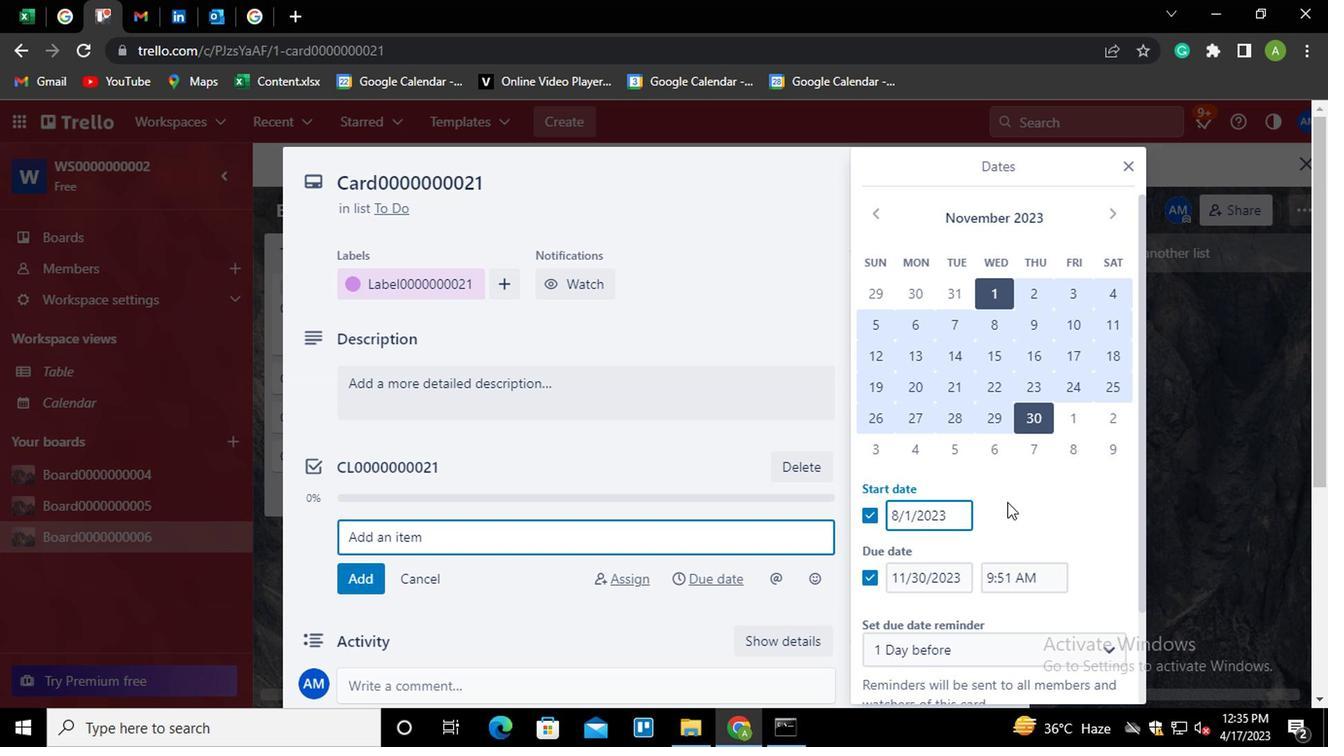 
Action: Mouse moved to (902, 582)
Screenshot: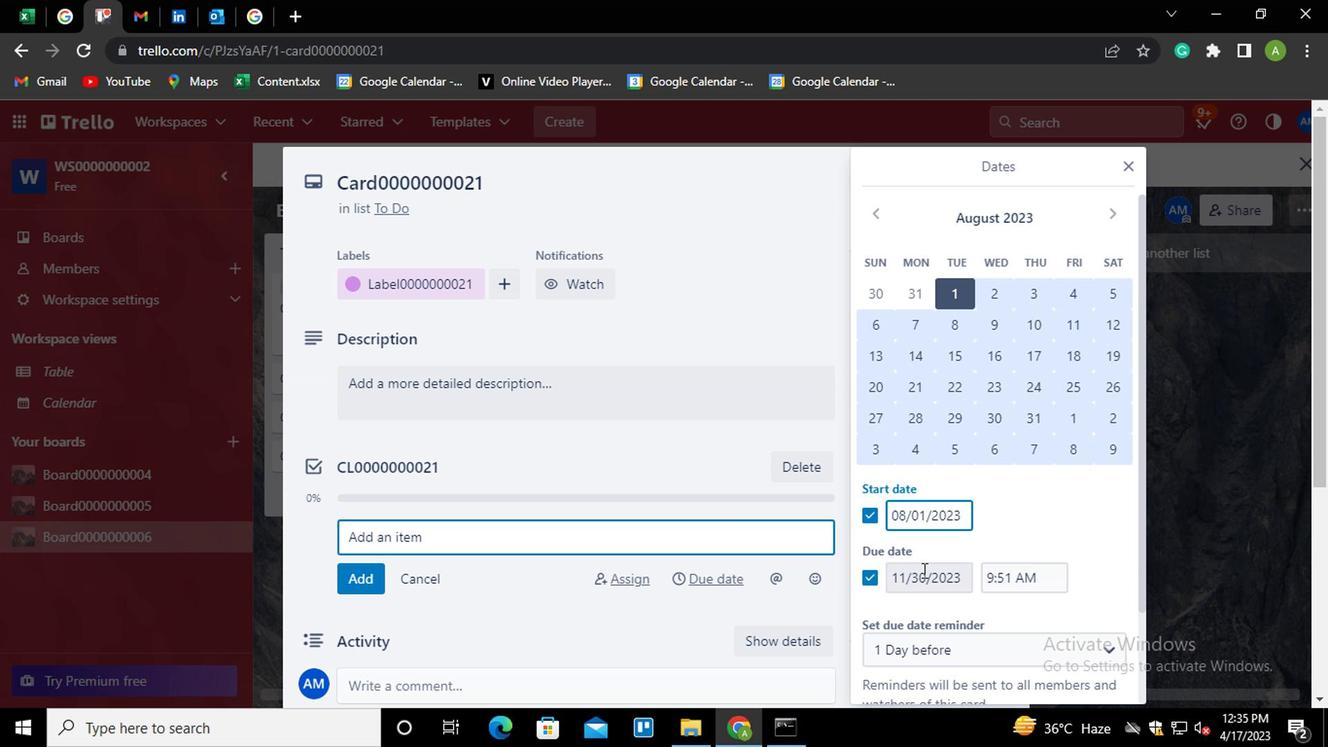 
Action: Mouse pressed left at (902, 582)
Screenshot: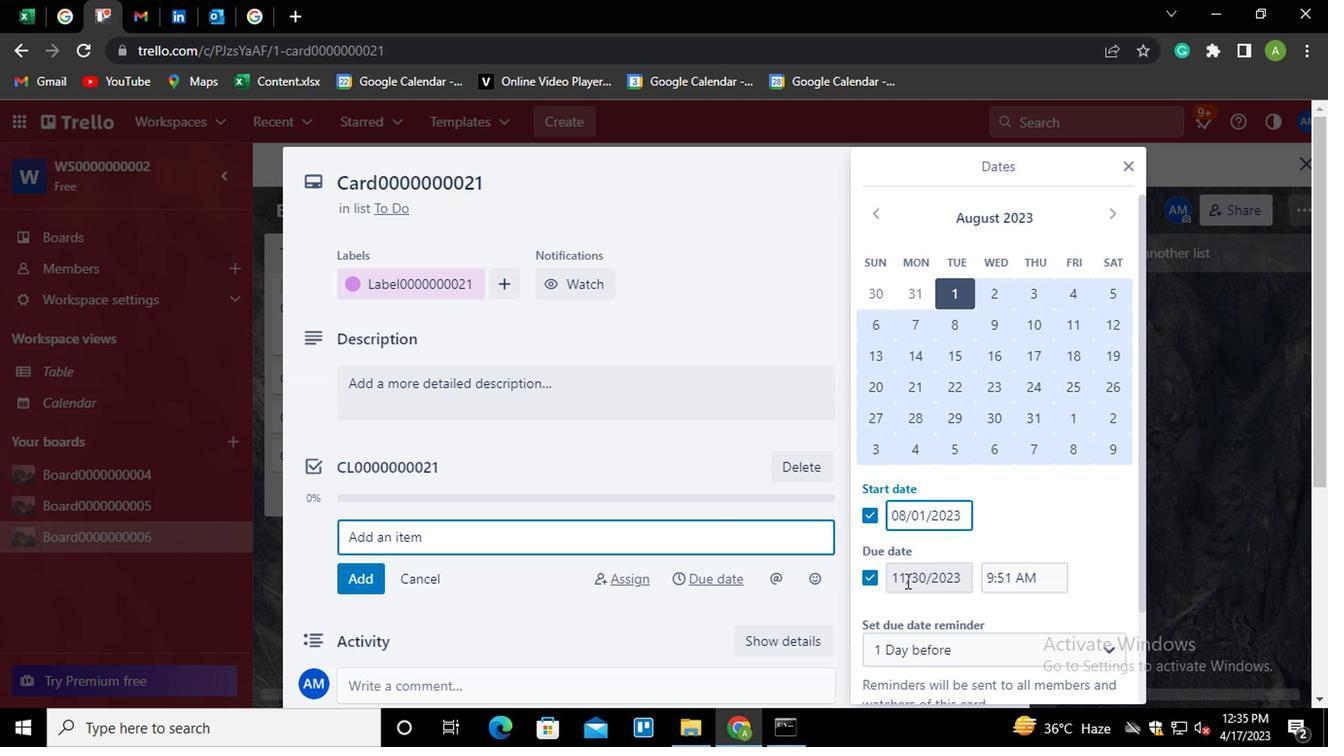
Action: Mouse moved to (1040, 545)
Screenshot: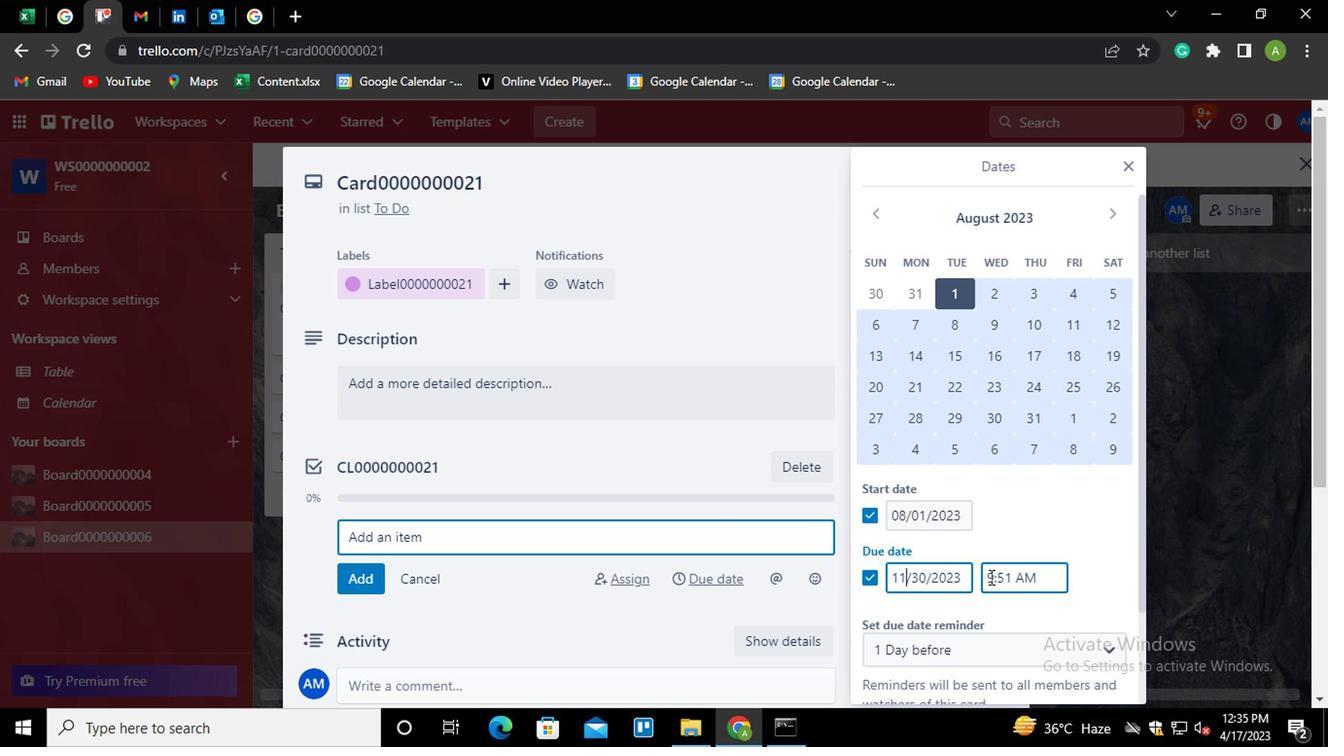 
Action: Key pressed <Key.backspace><Key.backspace>31
Screenshot: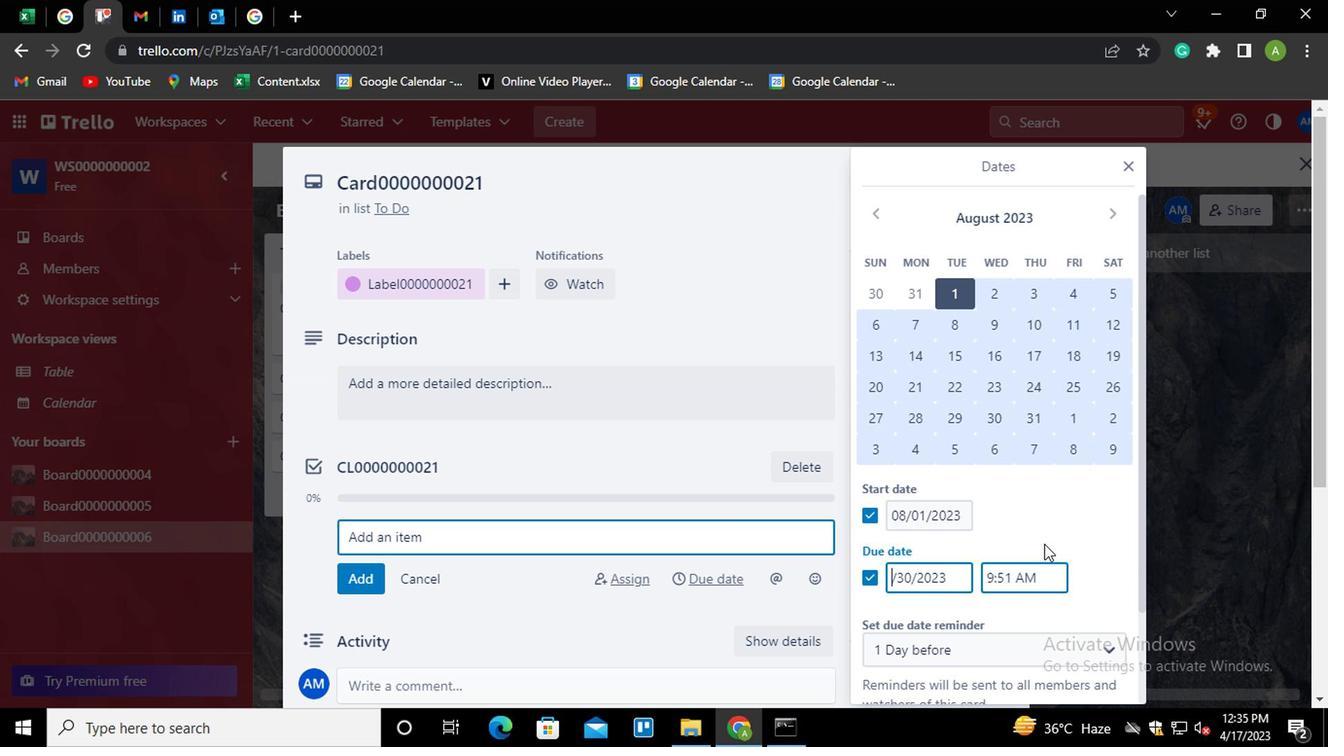 
Action: Mouse moved to (1051, 518)
Screenshot: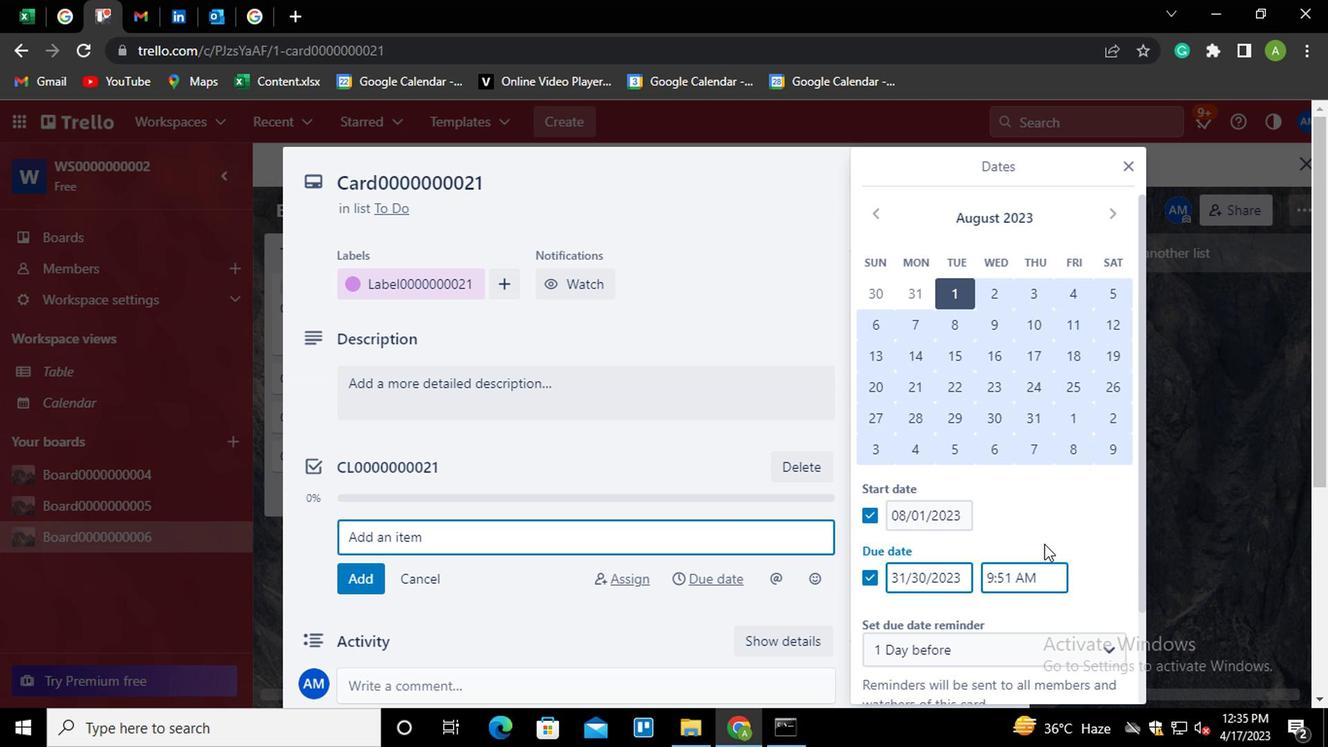 
Action: Mouse pressed left at (1051, 518)
Screenshot: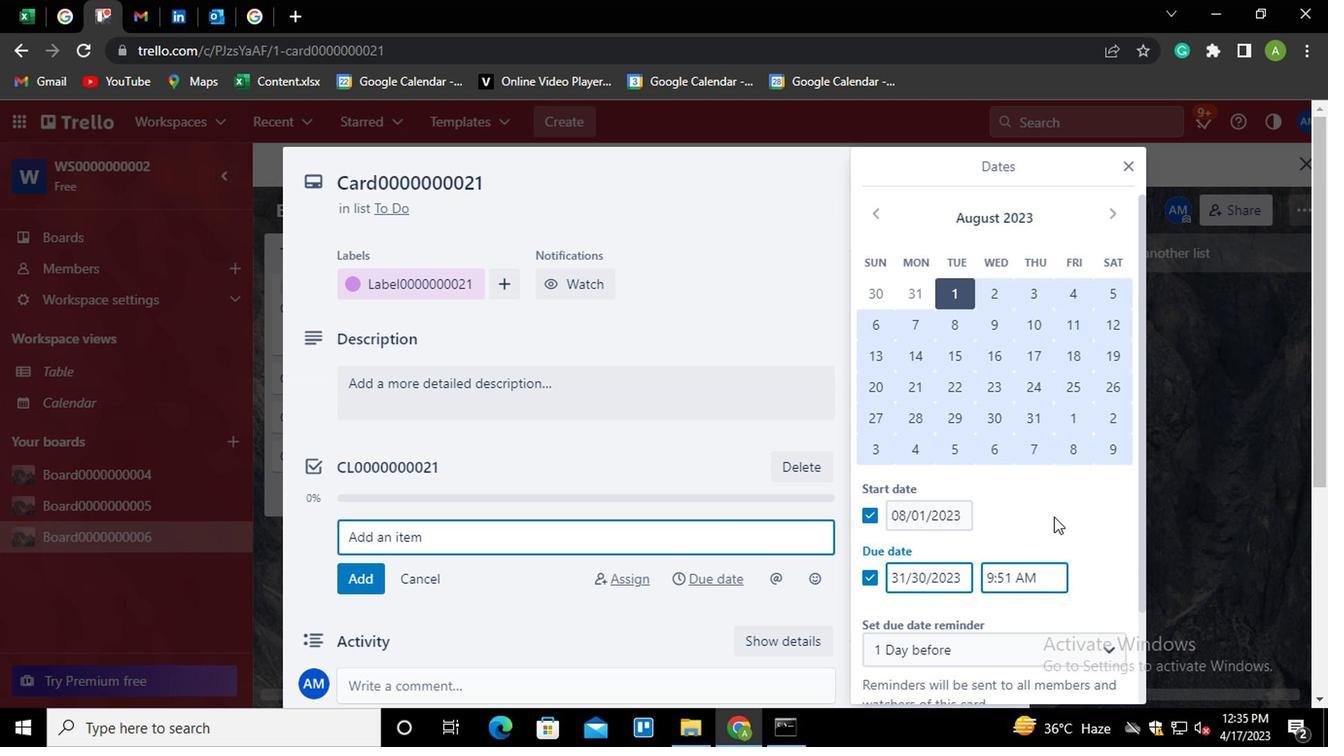 
Action: Mouse moved to (902, 577)
Screenshot: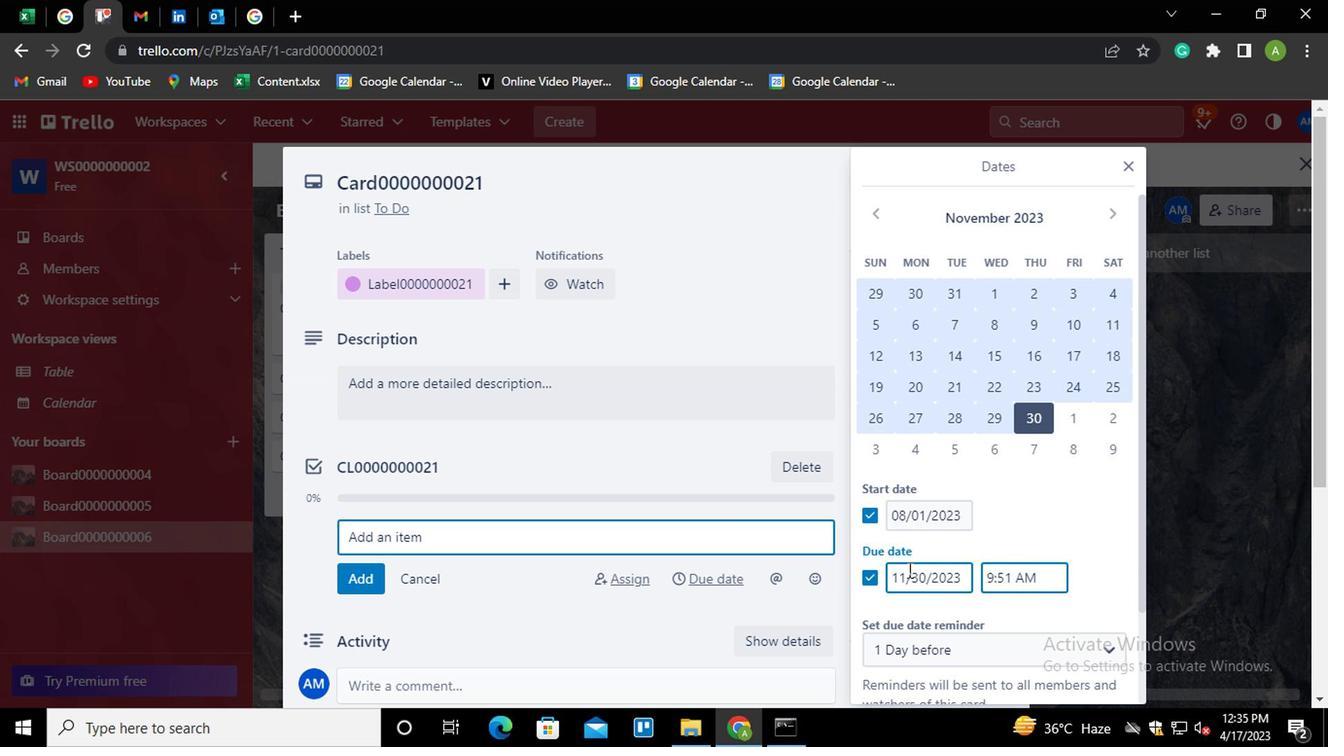
Action: Mouse pressed left at (902, 577)
Screenshot: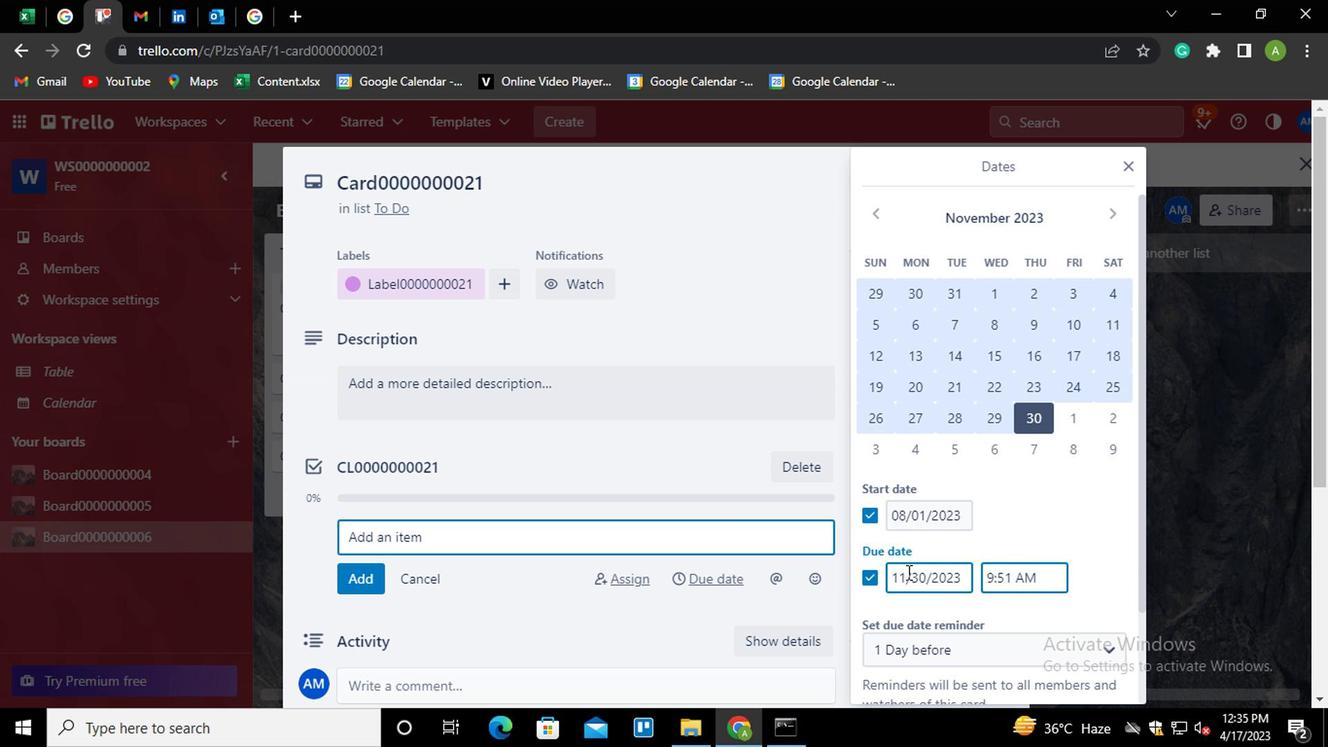 
Action: Mouse moved to (901, 557)
Screenshot: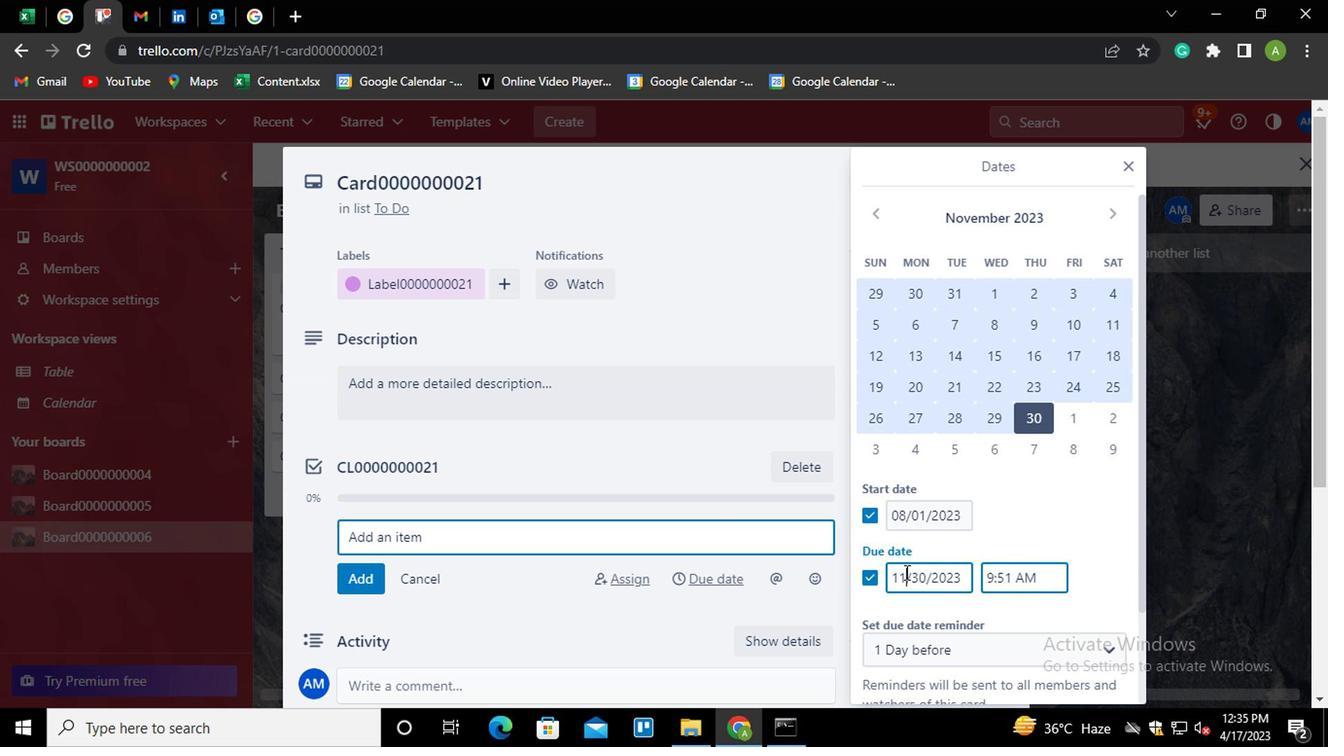 
Action: Key pressed <Key.backspace><Key.backspace>8
Screenshot: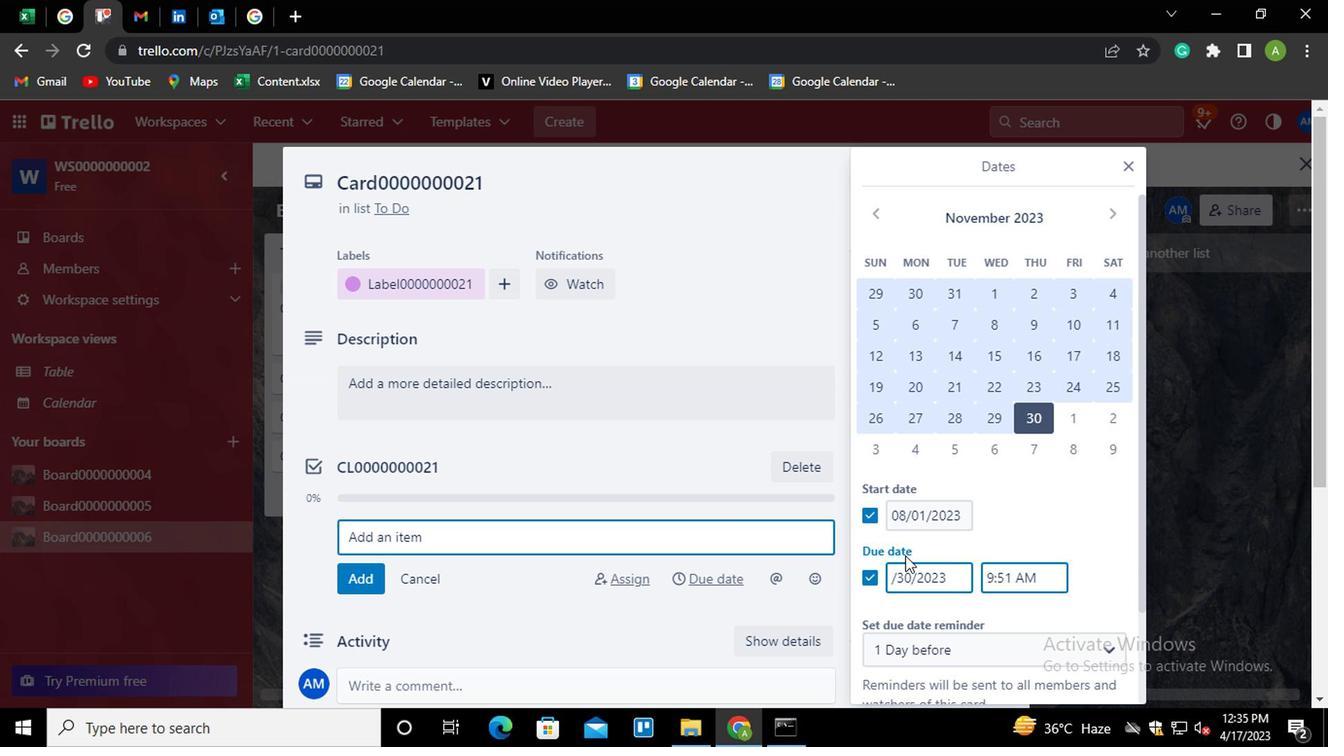 
Action: Mouse moved to (1038, 518)
Screenshot: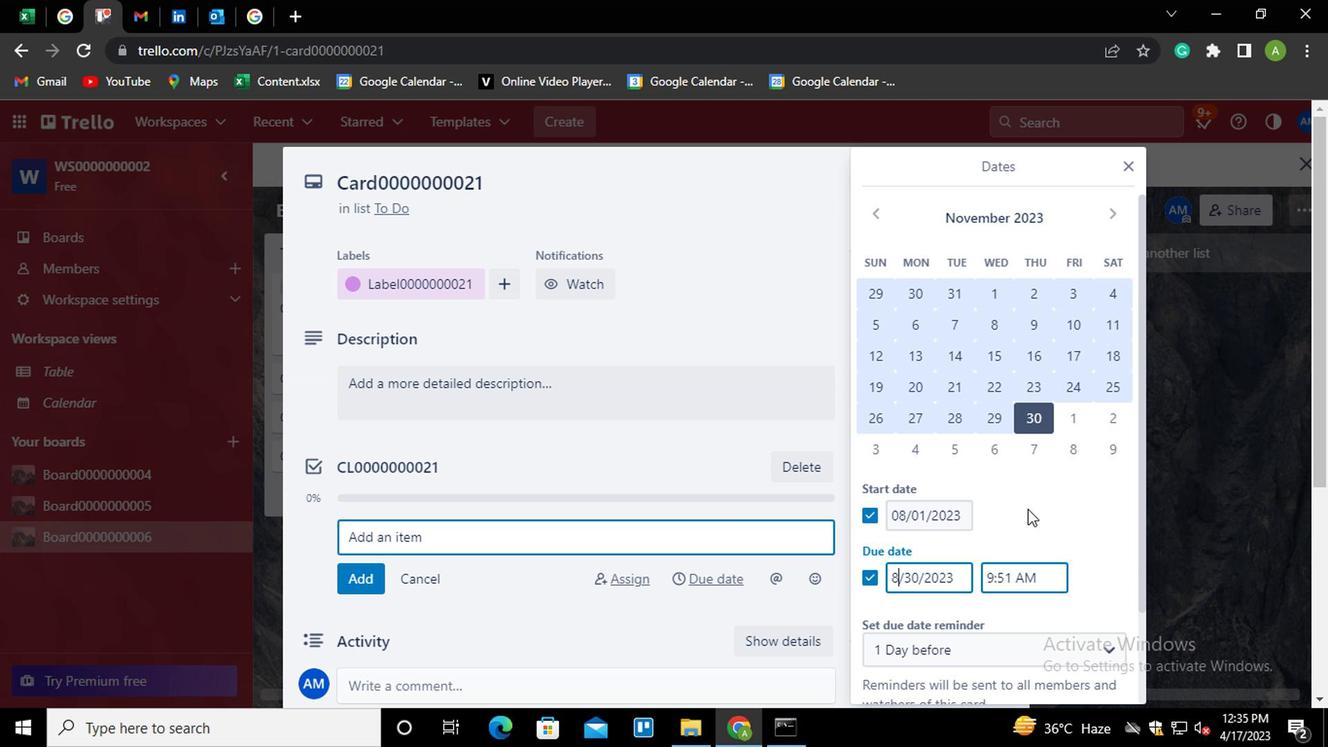
Action: Mouse pressed left at (1038, 518)
Screenshot: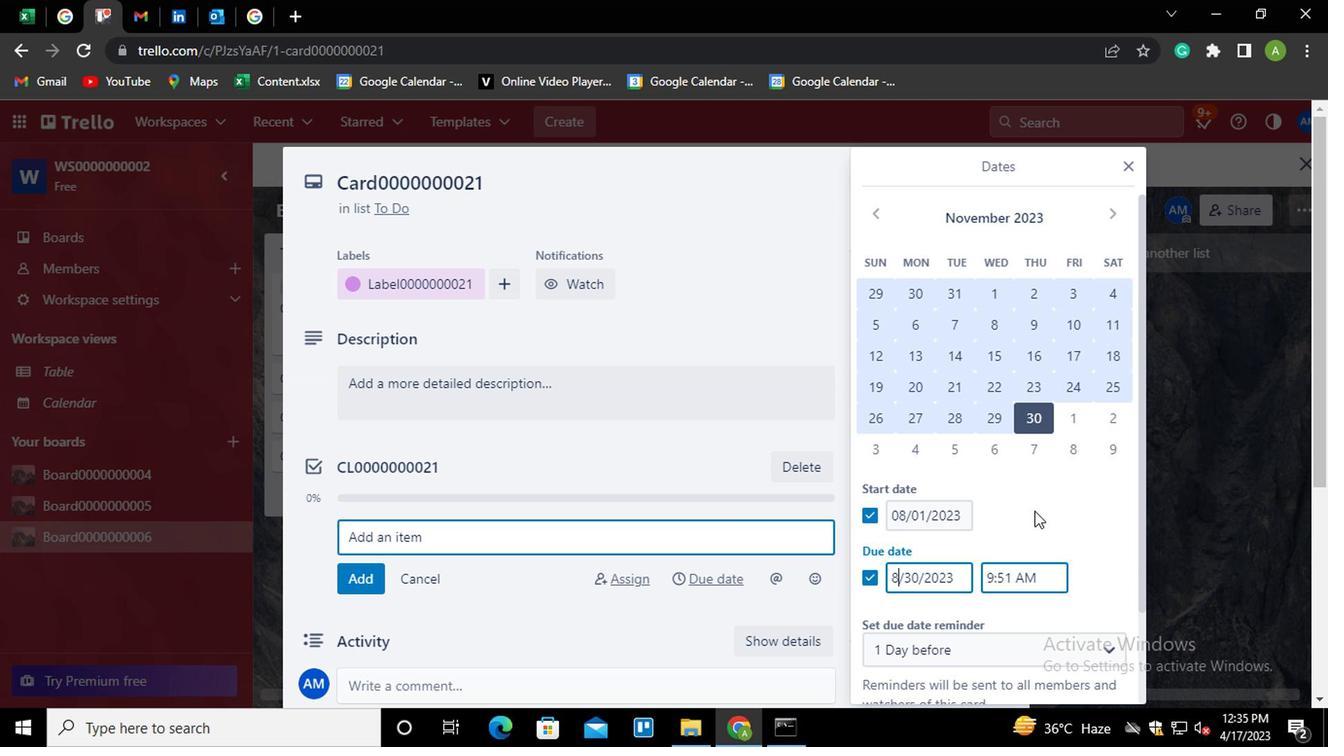
Action: Mouse scrolled (1038, 517) with delta (0, -1)
Screenshot: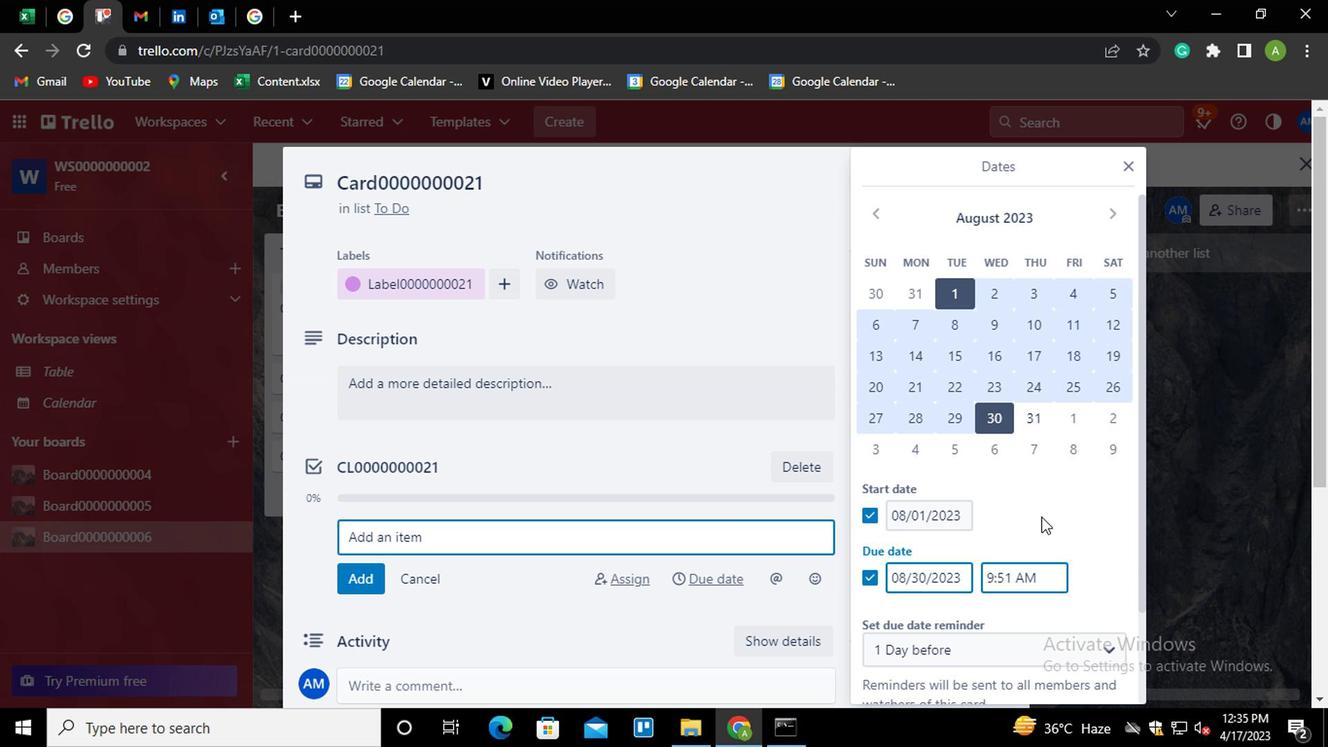 
Action: Mouse scrolled (1038, 517) with delta (0, -1)
Screenshot: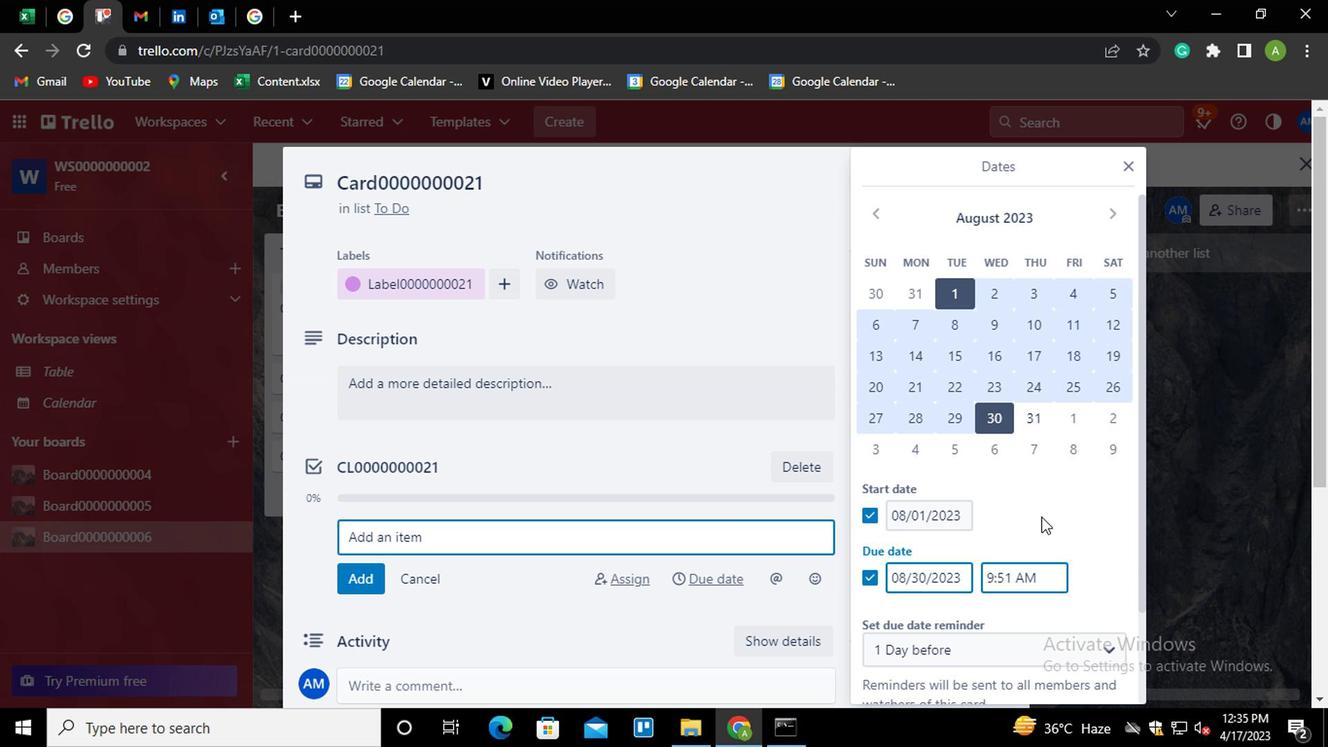 
Action: Mouse scrolled (1038, 517) with delta (0, -1)
Screenshot: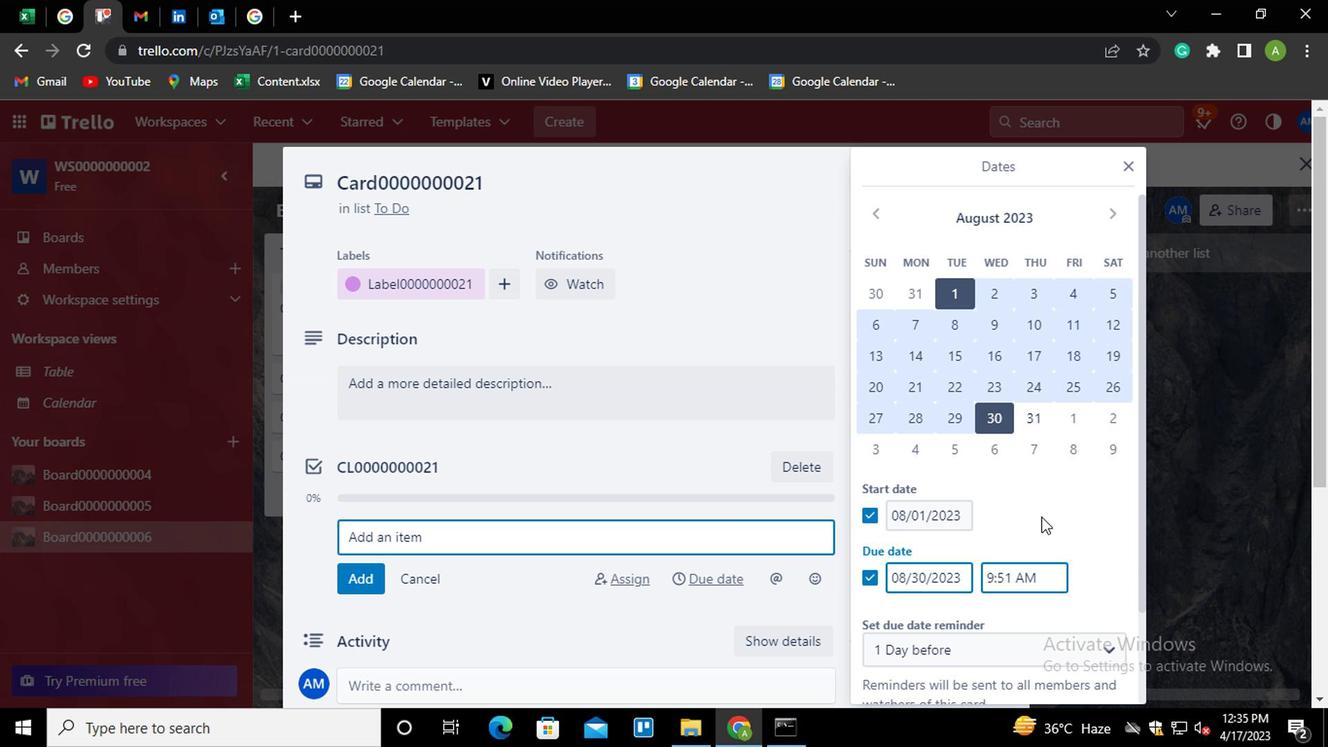 
Action: Mouse scrolled (1038, 517) with delta (0, -1)
Screenshot: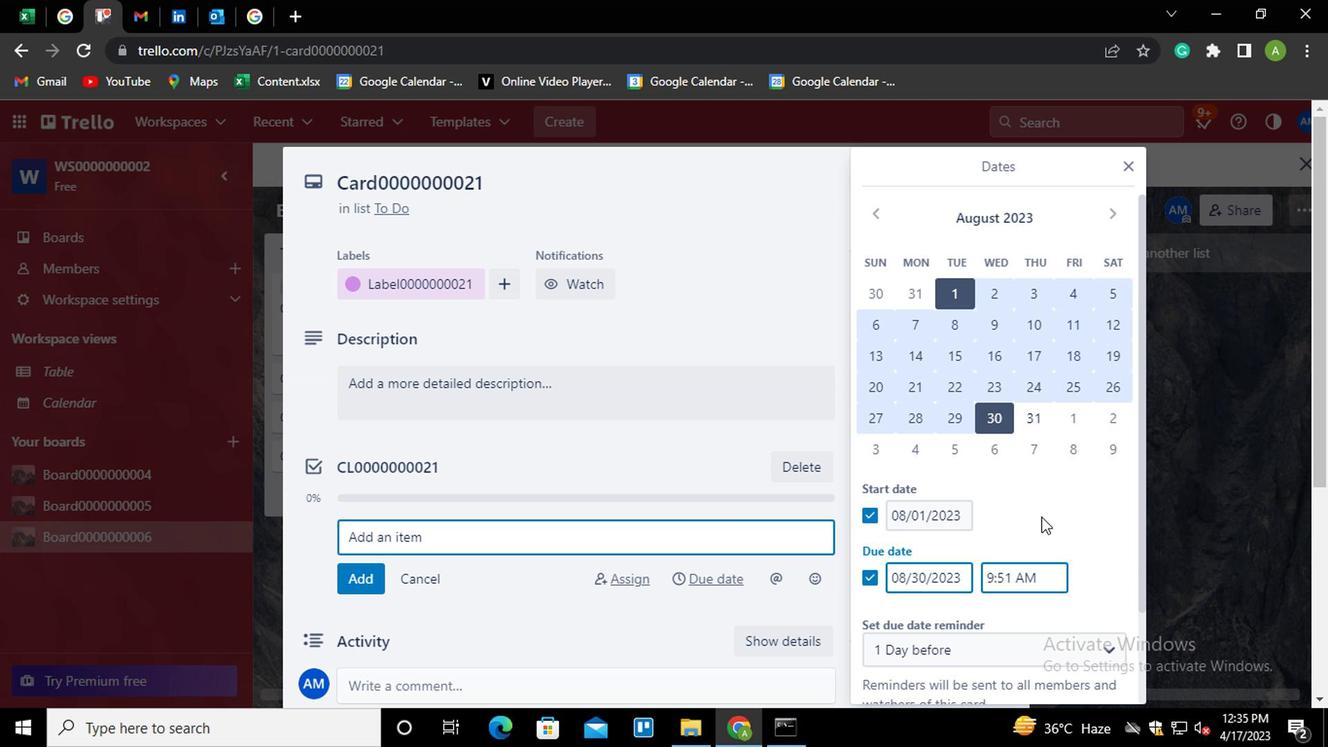 
Action: Mouse scrolled (1038, 517) with delta (0, -1)
Screenshot: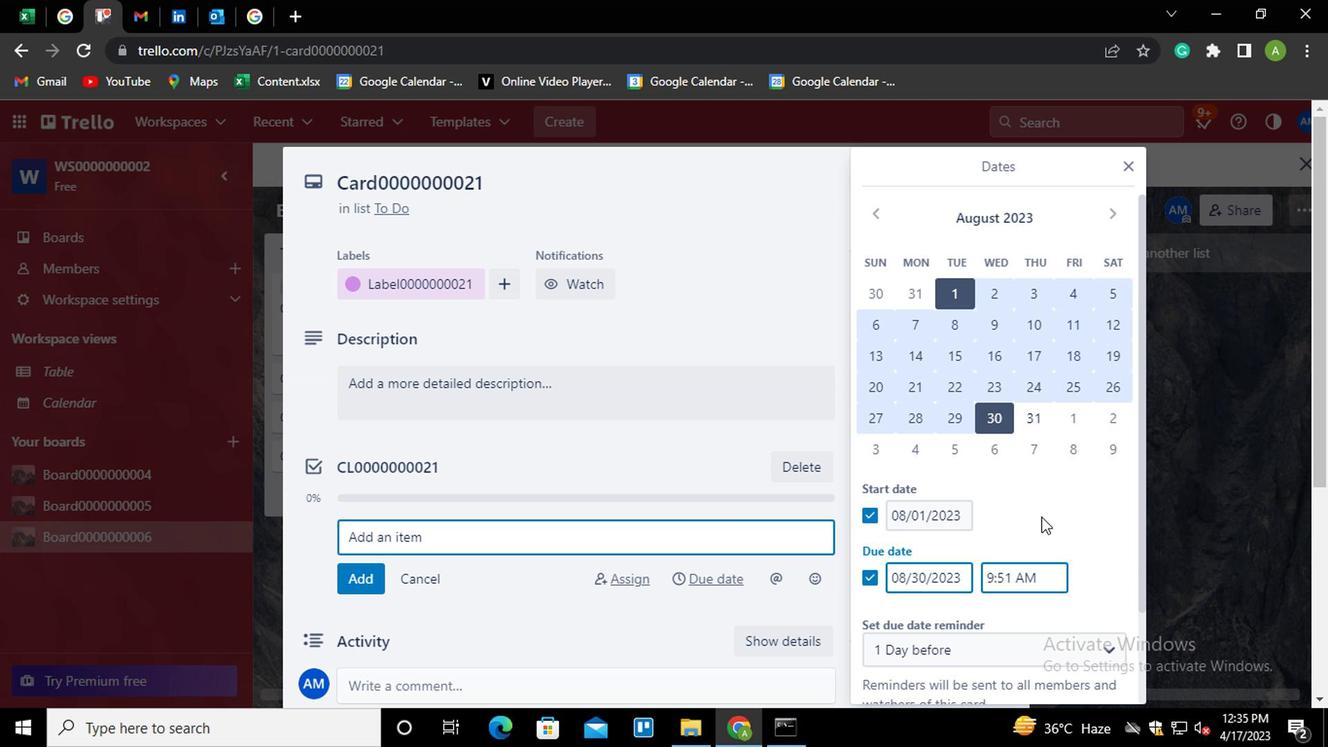 
Action: Mouse moved to (1011, 627)
Screenshot: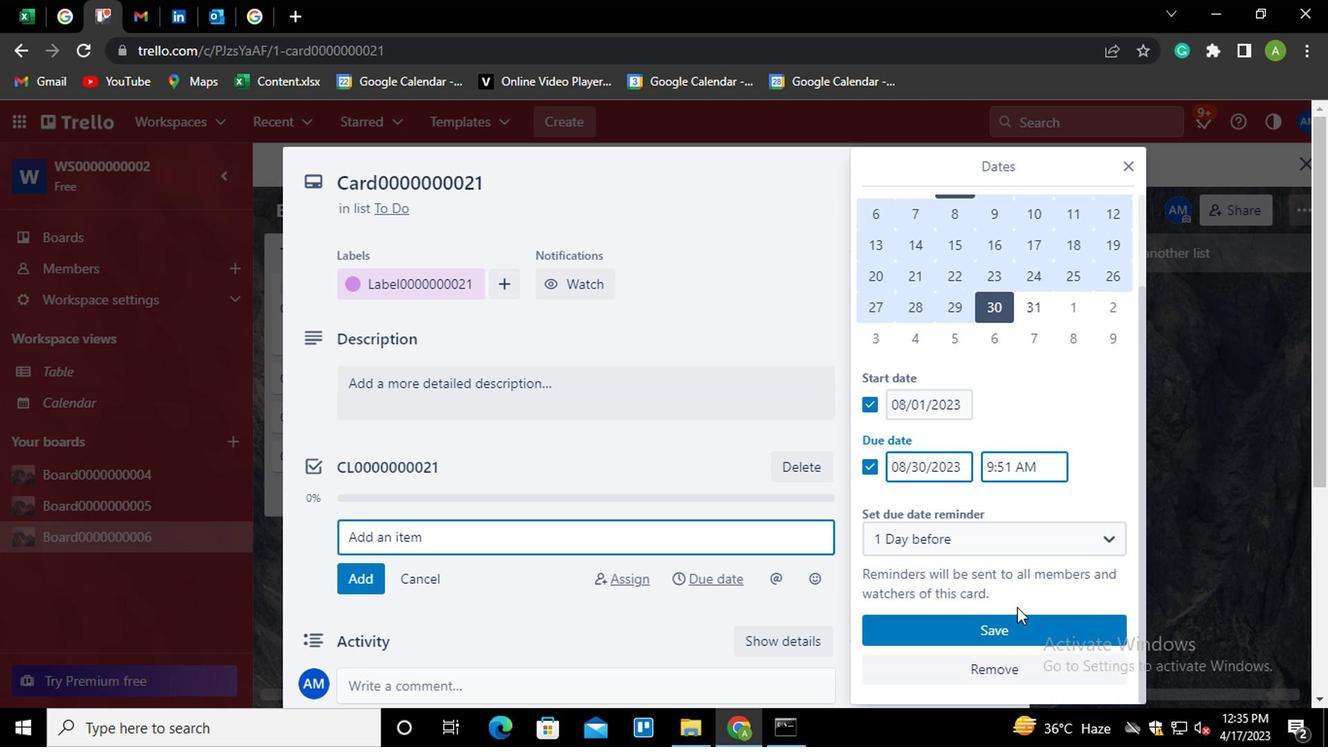 
Action: Mouse pressed left at (1011, 627)
Screenshot: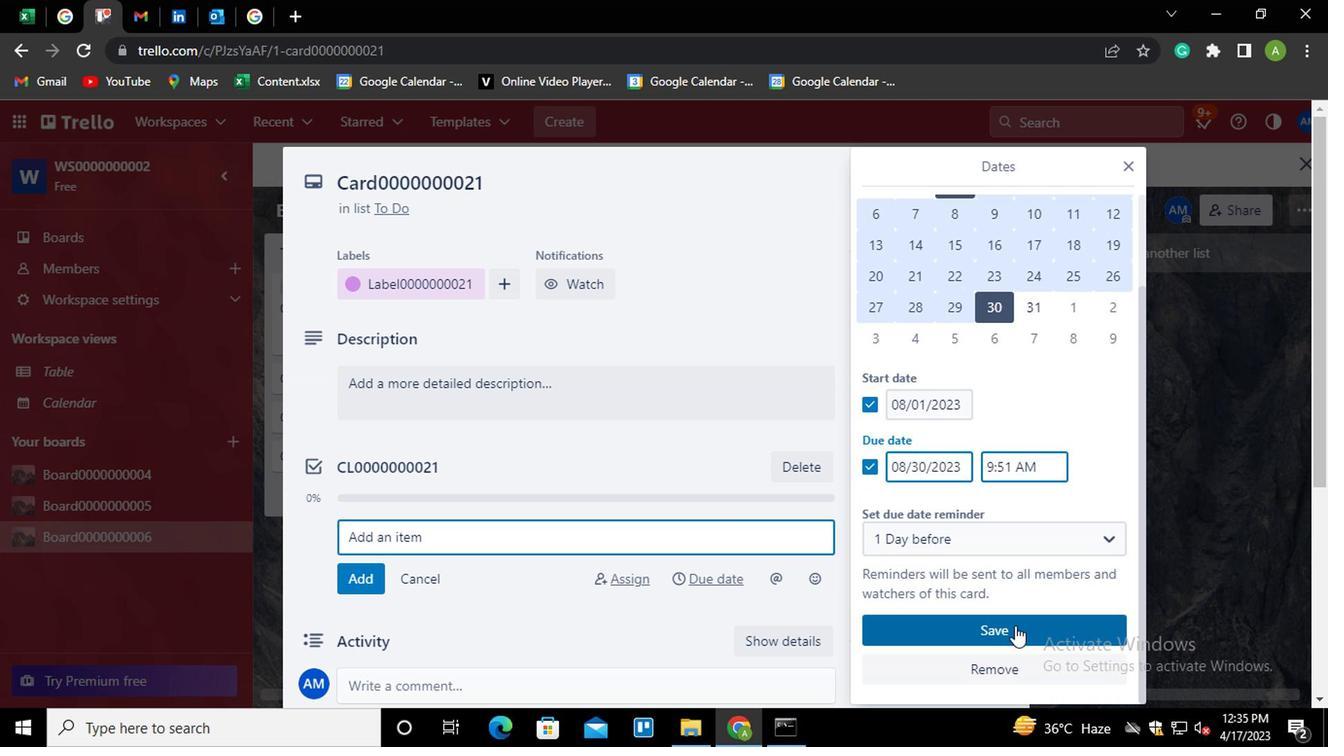 
Action: Mouse moved to (709, 485)
Screenshot: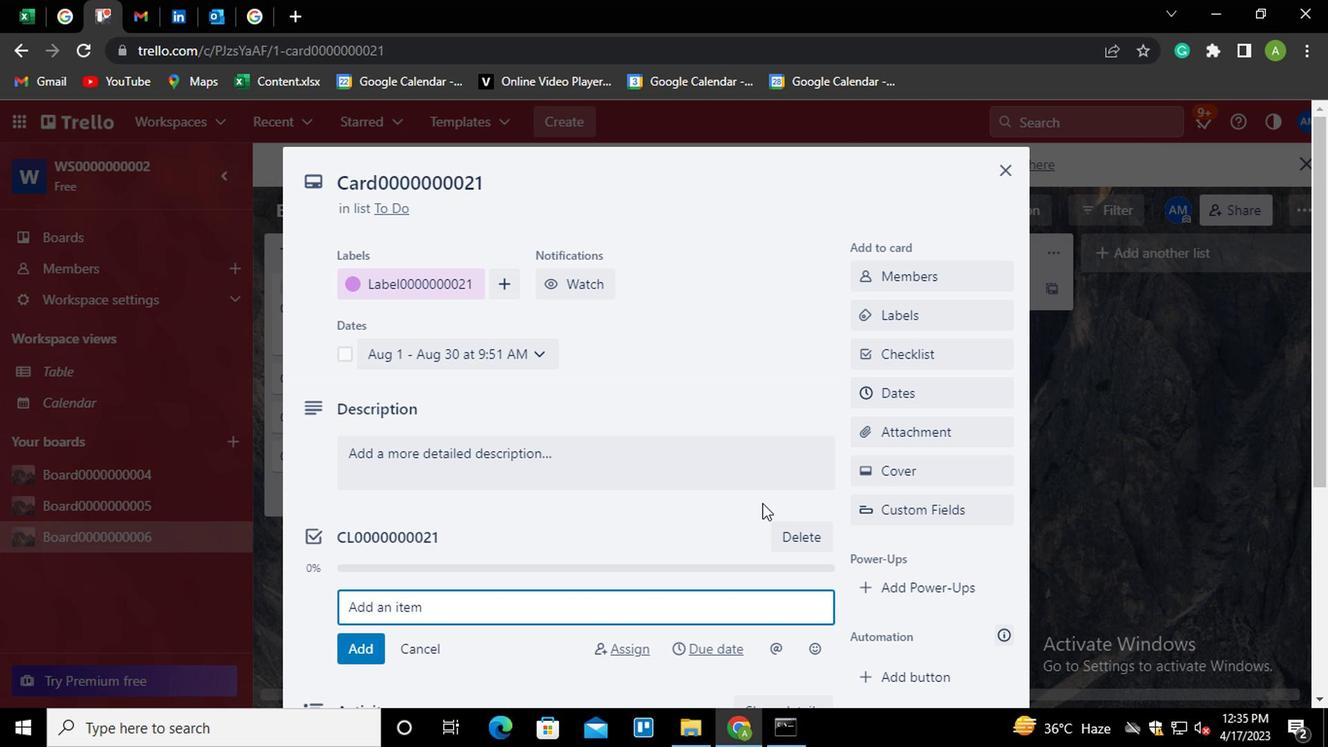
Action: Mouse scrolled (709, 485) with delta (0, 0)
Screenshot: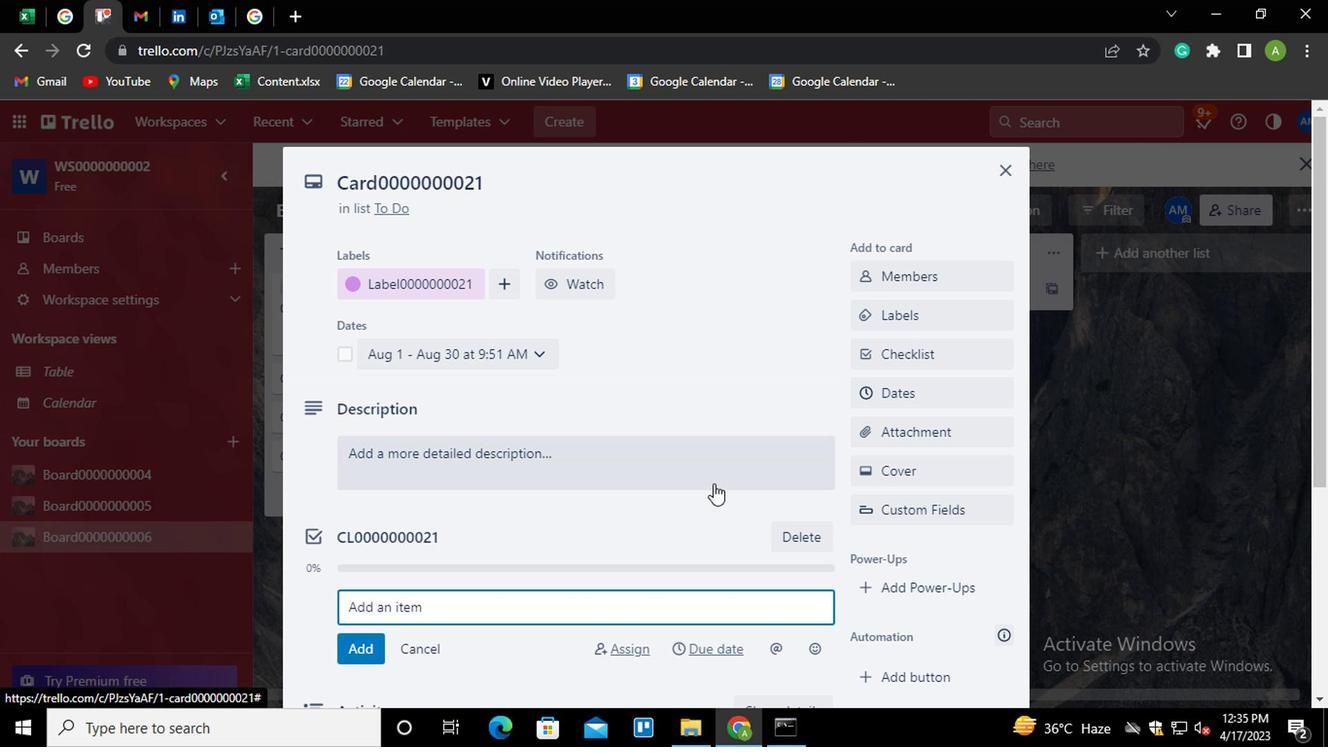 
Action: Mouse scrolled (709, 485) with delta (0, 0)
Screenshot: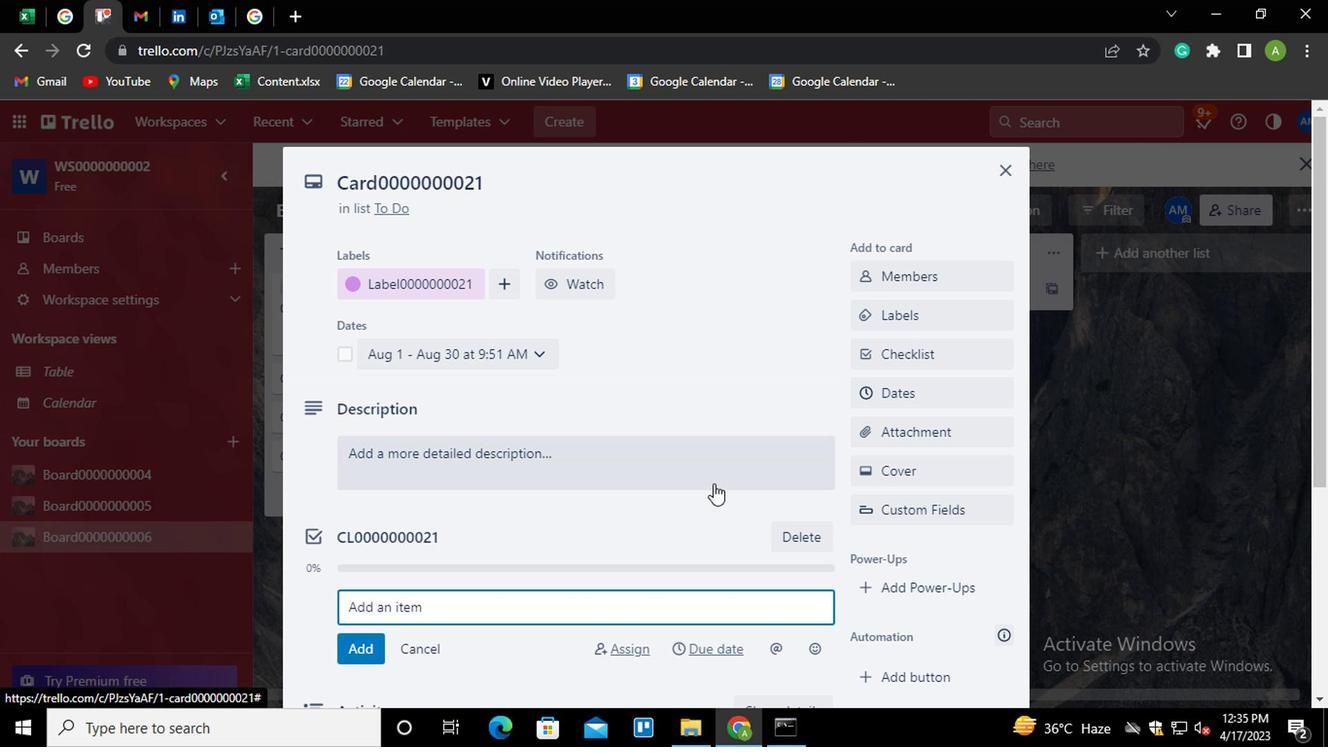 
Action: Mouse scrolled (709, 485) with delta (0, 0)
Screenshot: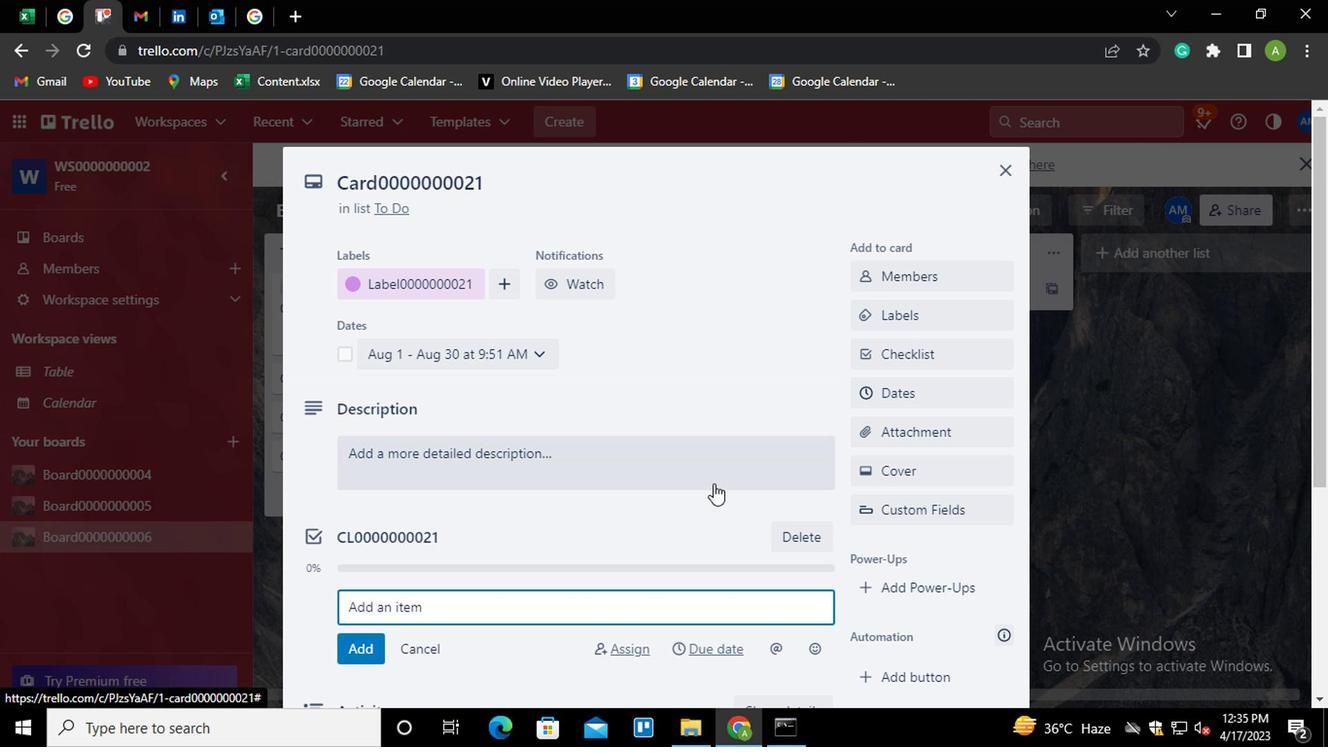 
Action: Mouse scrolled (709, 485) with delta (0, 0)
Screenshot: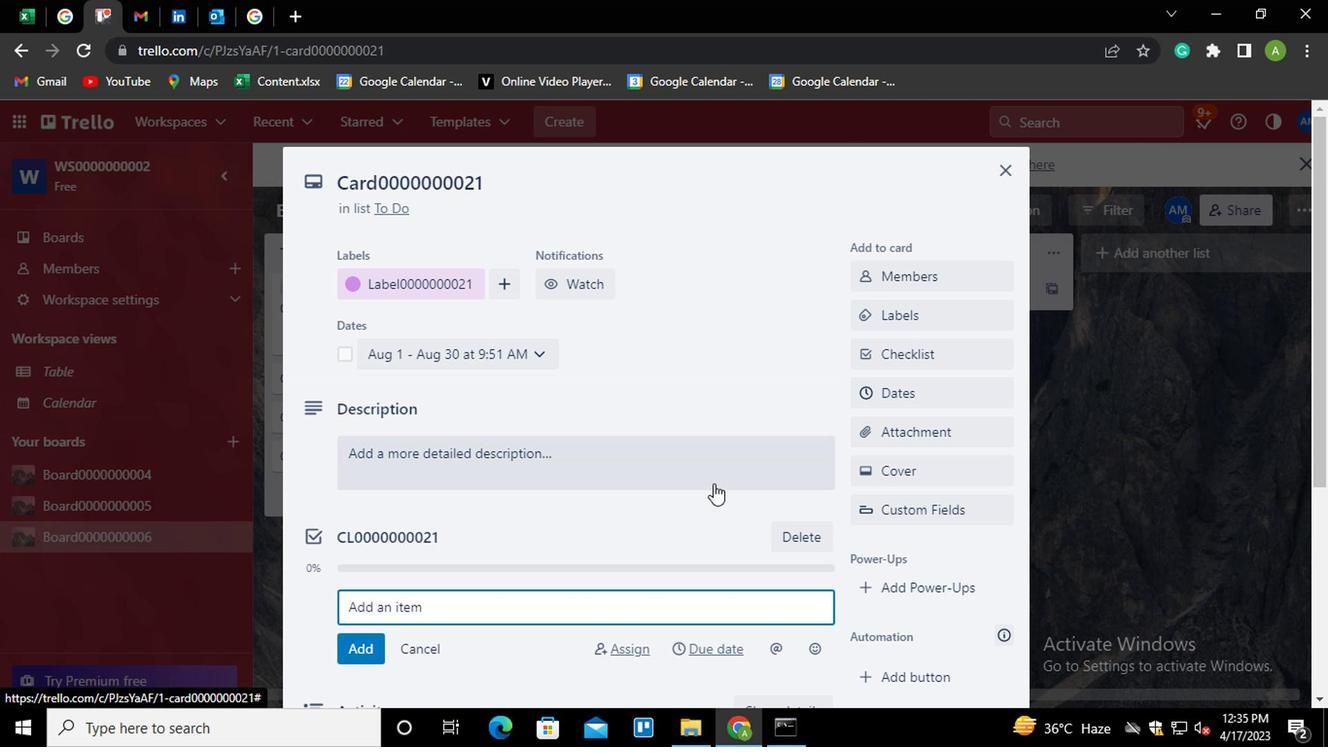 
Action: Mouse moved to (730, 395)
Screenshot: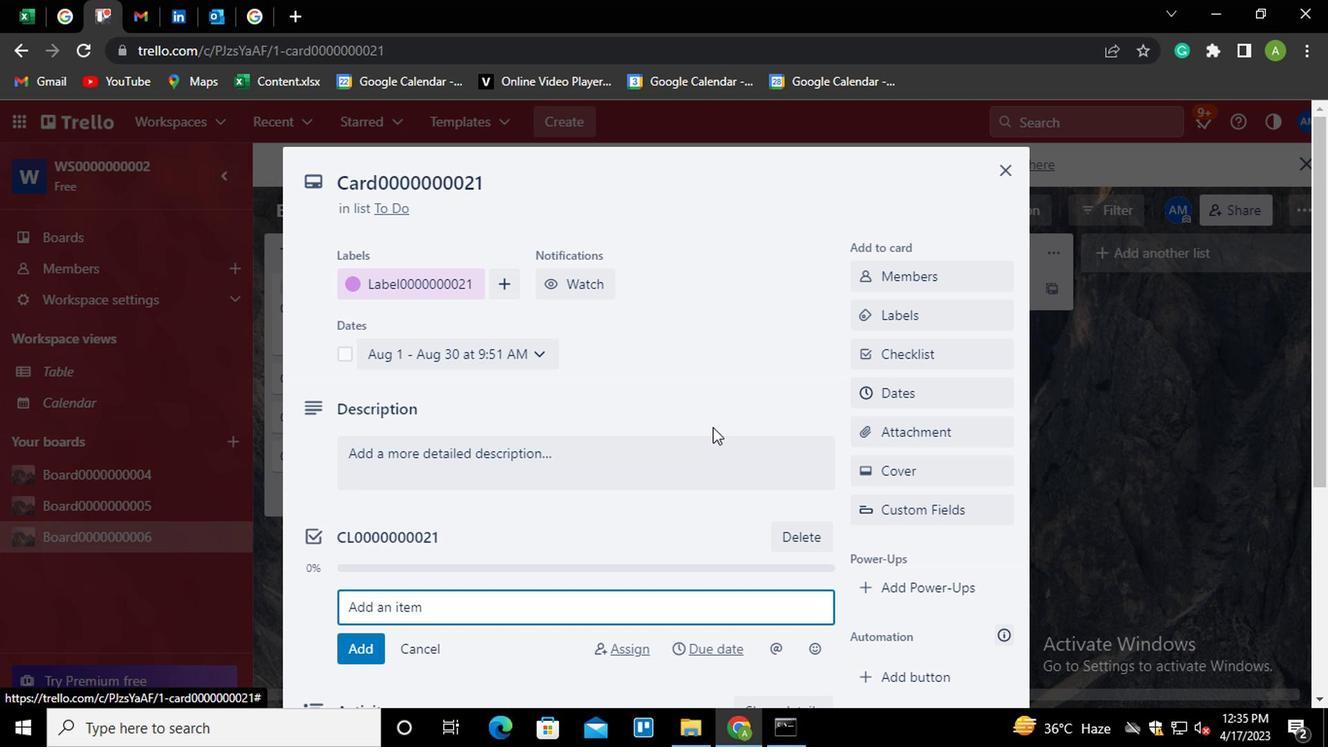 
Action: Mouse scrolled (730, 396) with delta (0, 0)
Screenshot: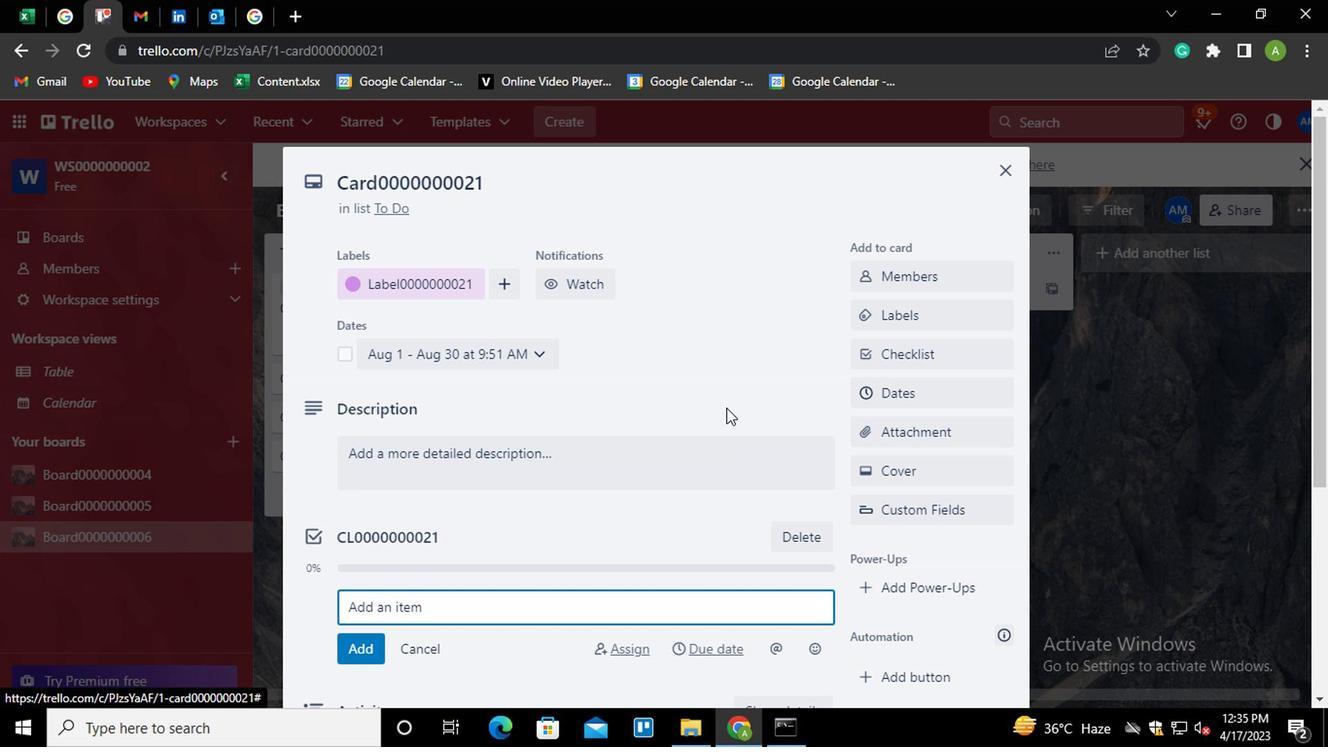 
Action: Mouse scrolled (730, 396) with delta (0, 0)
Screenshot: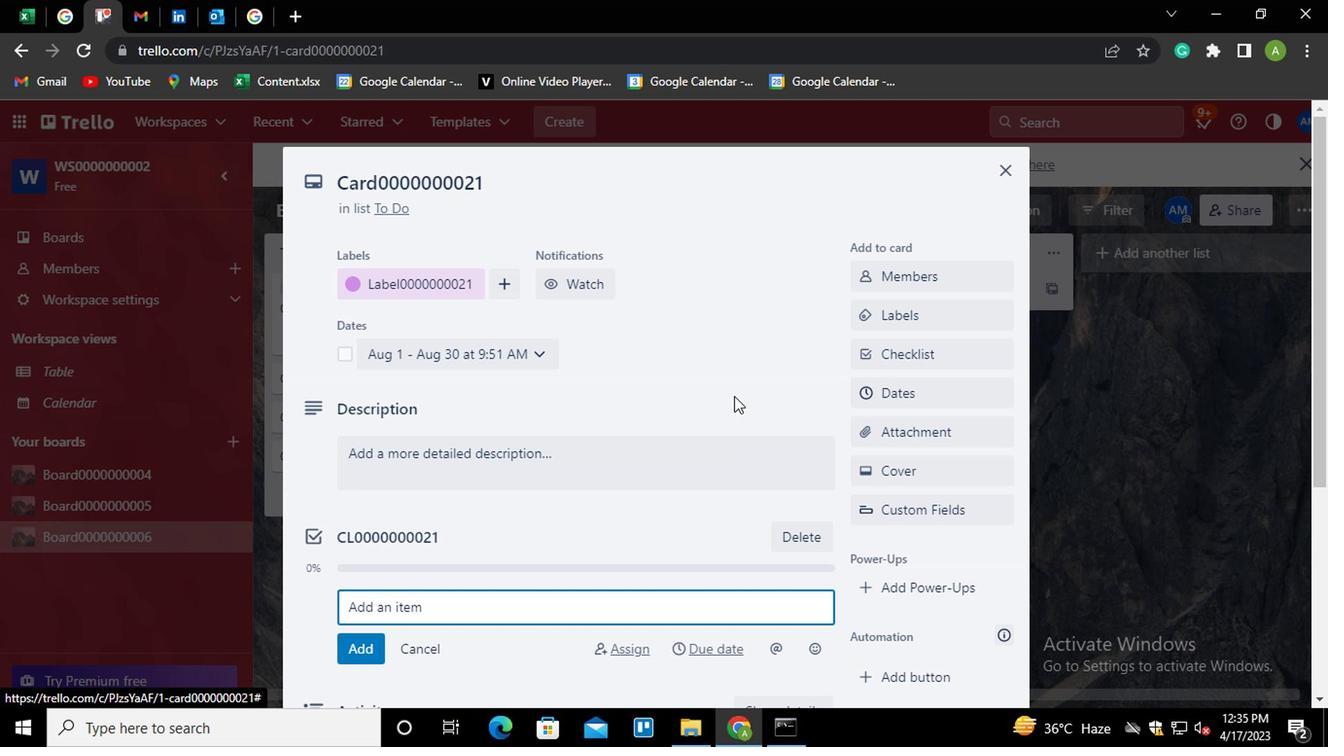 
Action: Mouse moved to (703, 414)
Screenshot: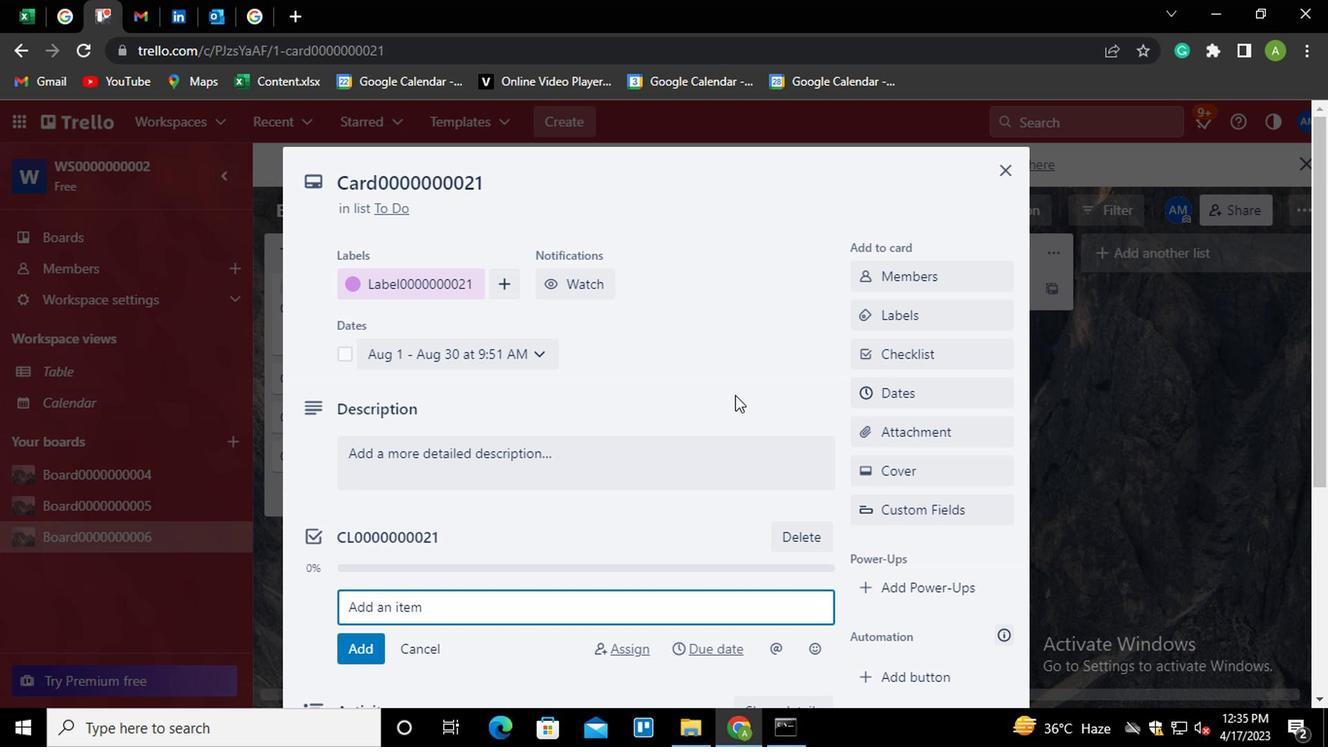 
